 Task: Open a blank google sheet and write heading  Expense ManagerAdd Datesin a column and its values below  '2023-05-01, 2023-05-03, 2023-05-05, 2023-05-10, 2023-05-15, 2023-05-20, 2023-05-25 & 2023-05-31'Add Categories in next column and its values below  Food, Transportation, Utilities, Food, Housing, Entertainment, Utilities & FoodAdd Descriptionsin next column and its values below  Grocery Store, Bus Fare, Internet Bill, Restaurant, Rent, Movie Tickets, Electricity Bill & Grocery StoreAdd Amountin next column and its values below  $50, $5, $60, $30, $800, $20, $70 & $40Save page Budget Spreadsheet Workbook Sheet Template
Action: Mouse moved to (16, 76)
Screenshot: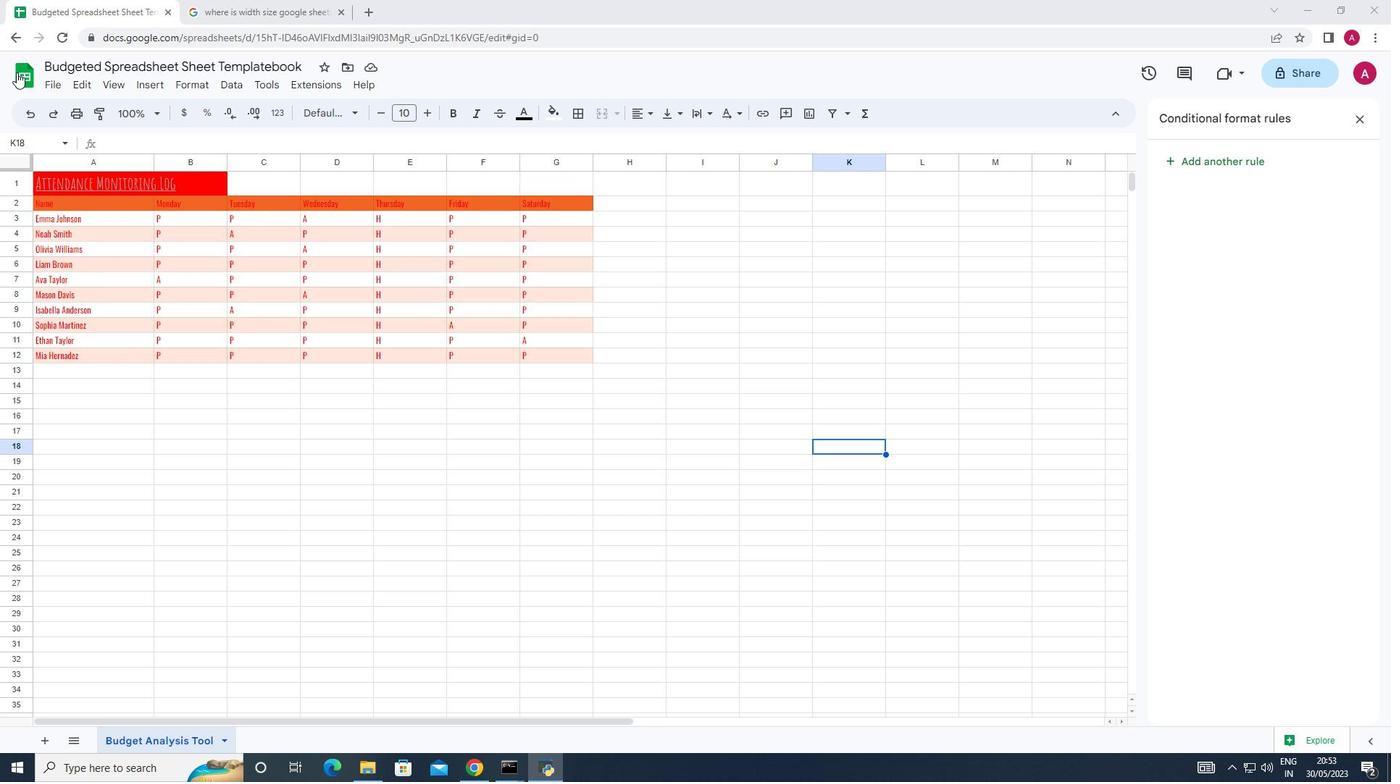 
Action: Mouse pressed left at (16, 76)
Screenshot: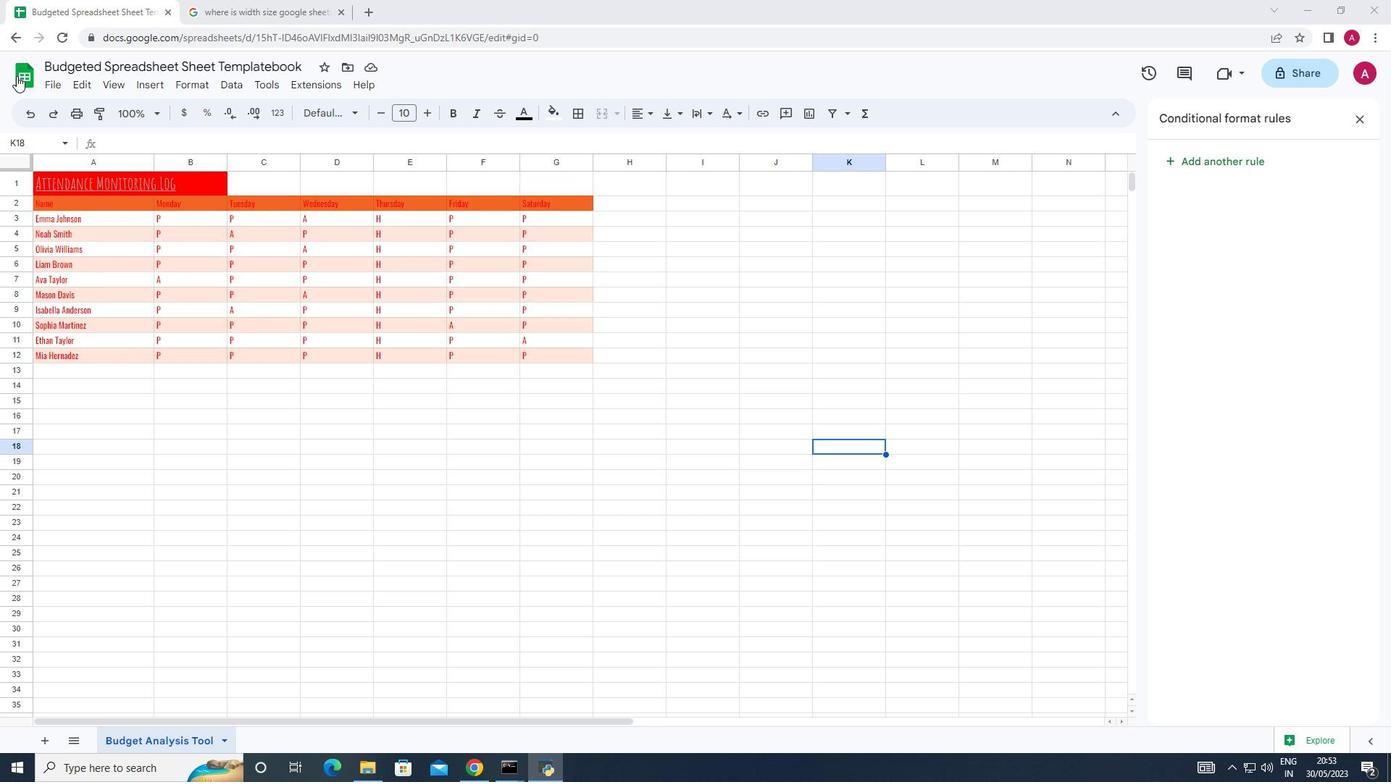 
Action: Mouse moved to (335, 206)
Screenshot: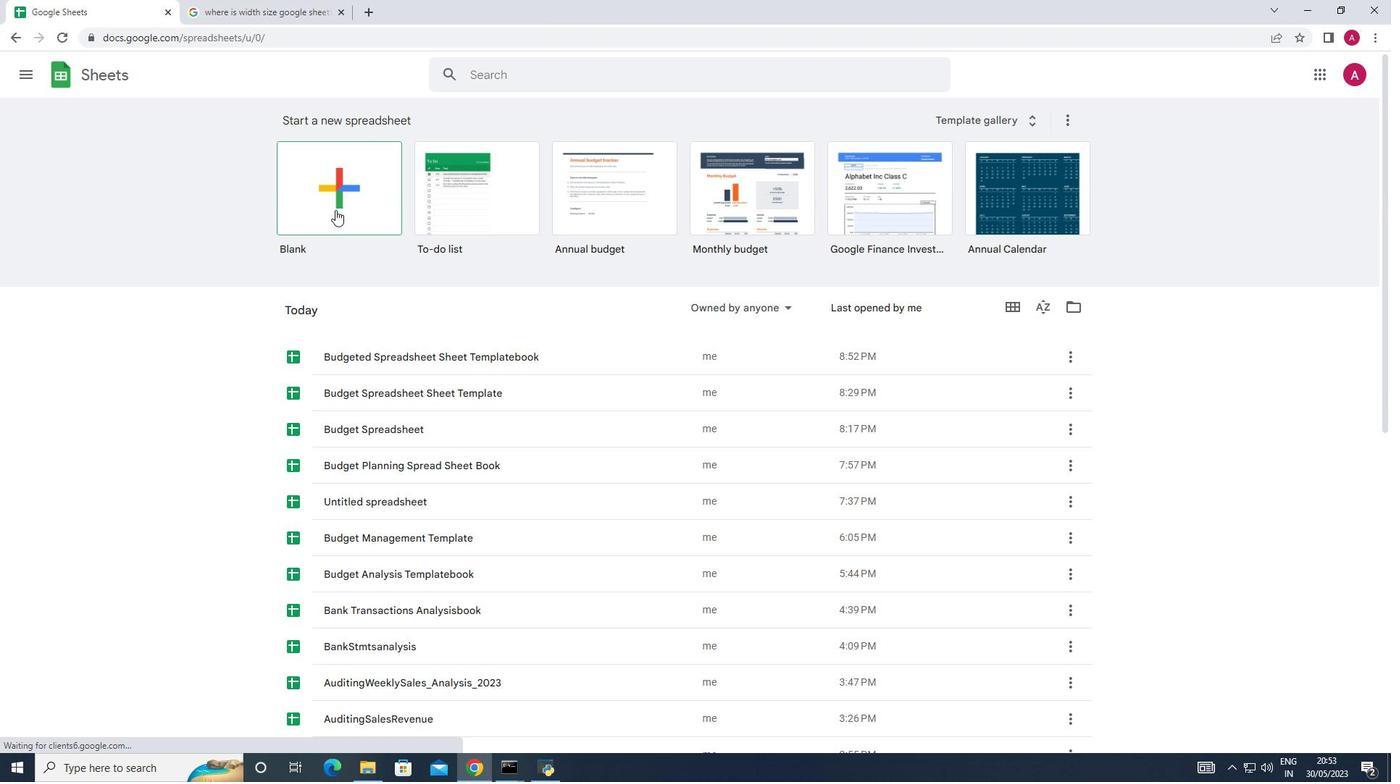 
Action: Mouse pressed left at (335, 206)
Screenshot: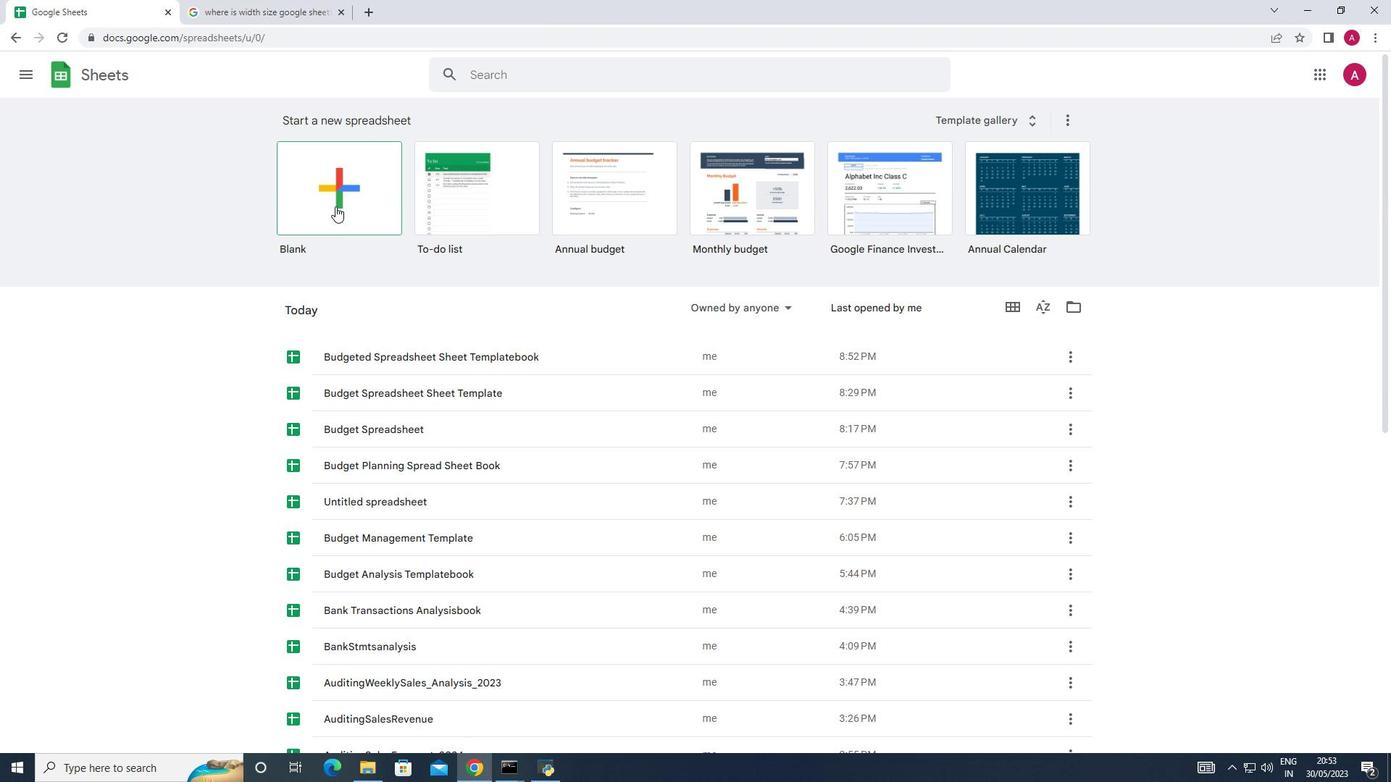 
Action: Mouse moved to (395, 298)
Screenshot: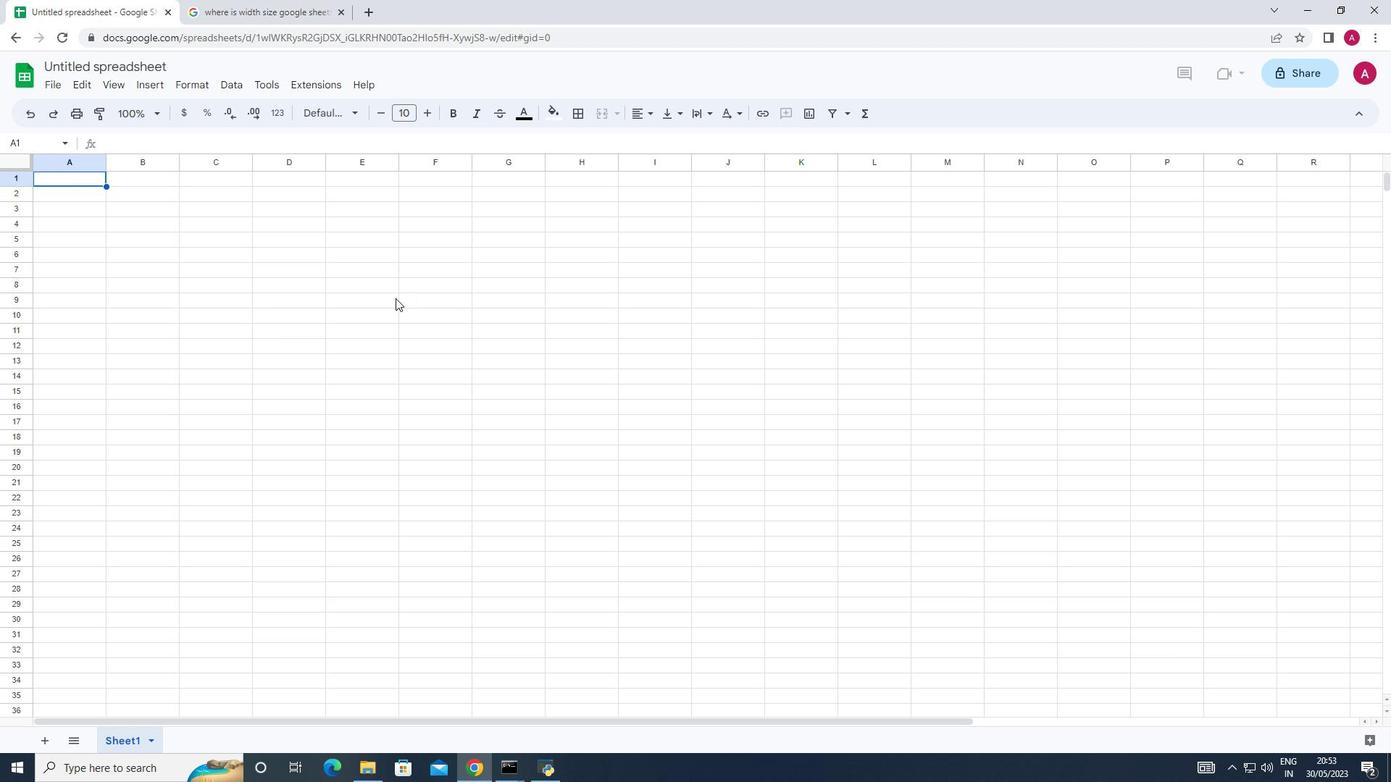 
Action: Key pressed <Key.shift>Expense<Key.space><Key.shift>Manager<Key.enter><Key.shift>Date<Key.down>2023-05-01<Key.enter>2023-05-03<Key.enter>2023-05-05<Key.enter>2023-05-0<Key.backspace>10<Key.enter>2023-05-15<Key.enter>2023-05-20<Key.enter>2023-05-25<Key.enter>2023-05-31<Key.enter><Key.right><Key.up><Key.up><Key.up><Key.up><Key.up><Key.up><Key.up><Key.up><Key.up><Key.down><Key.up><Key.shift>cate<Key.backspace><Key.backspace><Key.backspace><Key.backspace><Key.shift><Key.shift><Key.shift><Key.shift><Key.shift><Key.shift><Key.shift><Key.shift><Key.shift><Key.shift><Key.shift><Key.shift>Categories<Key.down><Key.shift>Food<Key.down><Key.shift>Transportation<Key.down><Key.shift><Key.shift><Key.shift><Key.shift><Key.shift><Key.shift><Key.shift><Key.shift><Key.shift><Key.shift><Key.shift><Key.shift><Key.shift><Key.shift><Key.shift><Key.shift><Key.shift><Key.shift><Key.shift>Utilities<Key.down><Key.shift>Food<Key.down><Key.shift>Housing<Key.down><Key.shift><Key.shift><Key.shift><Key.shift><Key.shift><Key.shift><Key.shift><Key.shift><Key.shift><Key.shift><Key.shift><Key.shift><Key.shift><Key.shift><Key.shift><Key.shift><Key.shift><Key.shift><Key.shift><Key.shift><Key.shift><Key.shift><Key.shift><Key.shift><Key.shift>Entertainment<Key.down><Key.shift>Uti<Key.enter><Key.shift>Food<Key.down><Key.up><Key.right><Key.up><Key.up><Key.up><Key.up><Key.up><Key.up><Key.up><Key.up><Key.shift>Discriptions<Key.down>
Screenshot: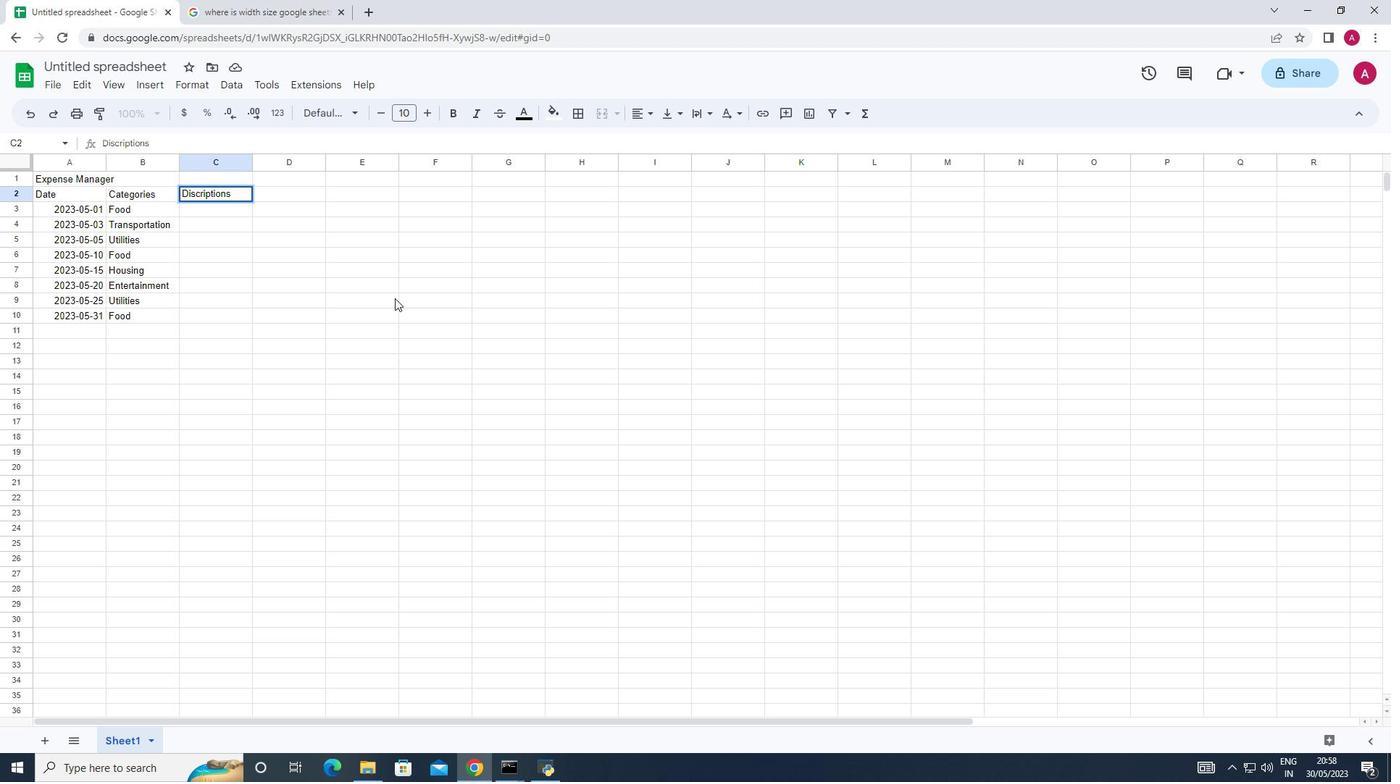 
Action: Mouse moved to (392, 298)
Screenshot: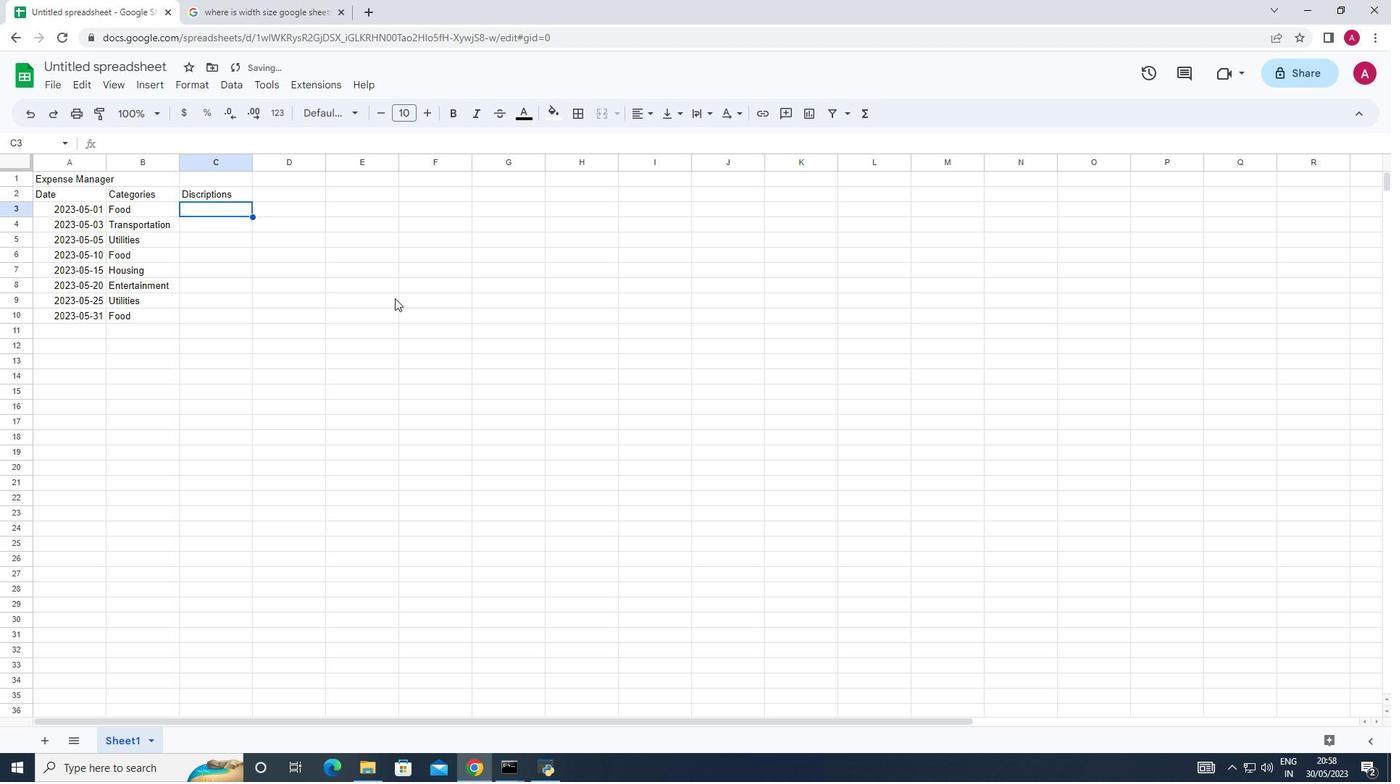 
Action: Key pressed <Key.up><Key.enter><Key.shift>Groc<Key.backspace><Key.backspace><Key.backspace><Key.backspace><Key.down><Key.shift>Gro<Key.backspace><Key.backspace><Key.backspace><Key.enter><Key.shift>Grocery<Key.space><Key.shift>Store<Key.down><Key.shift>Bus<Key.space><Key.shift>Fare<Key.down><Key.shift><Key.shift><Key.shift><Key.shift><Key.shift><Key.shift><Key.shift><Key.shift><Key.shift><Key.shift><Key.shift><Key.shift>Interm<Key.backspace>net<Key.down><Key.up>
Screenshot: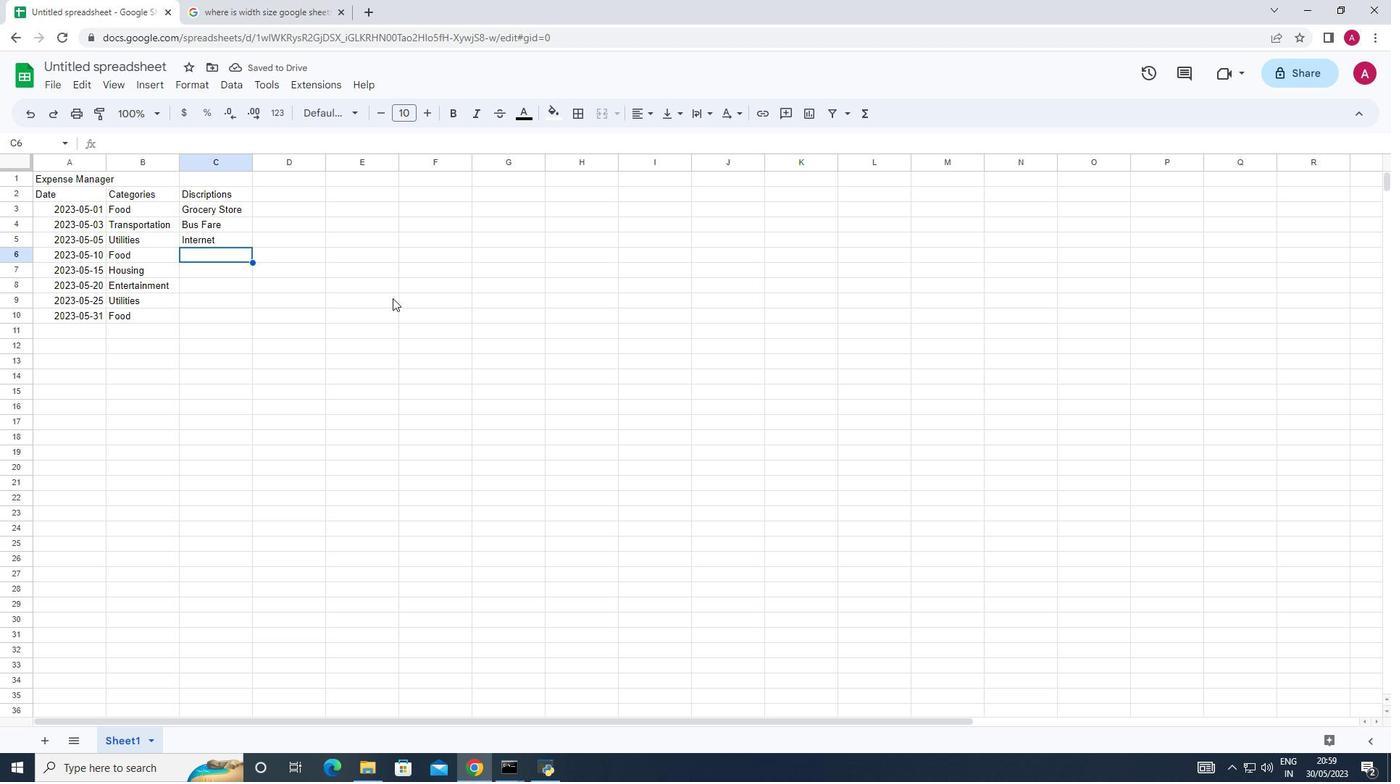 
Action: Mouse moved to (226, 237)
Screenshot: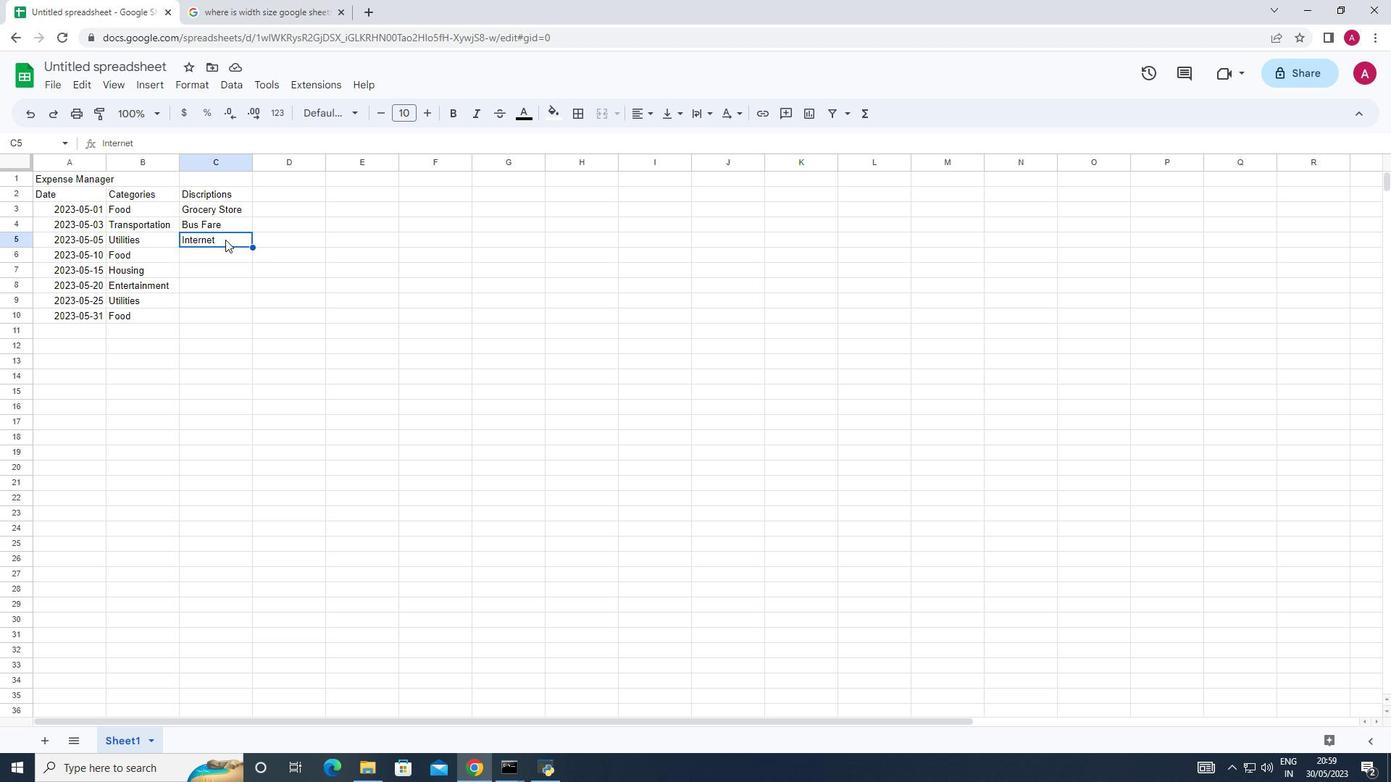 
Action: Mouse pressed left at (226, 237)
Screenshot: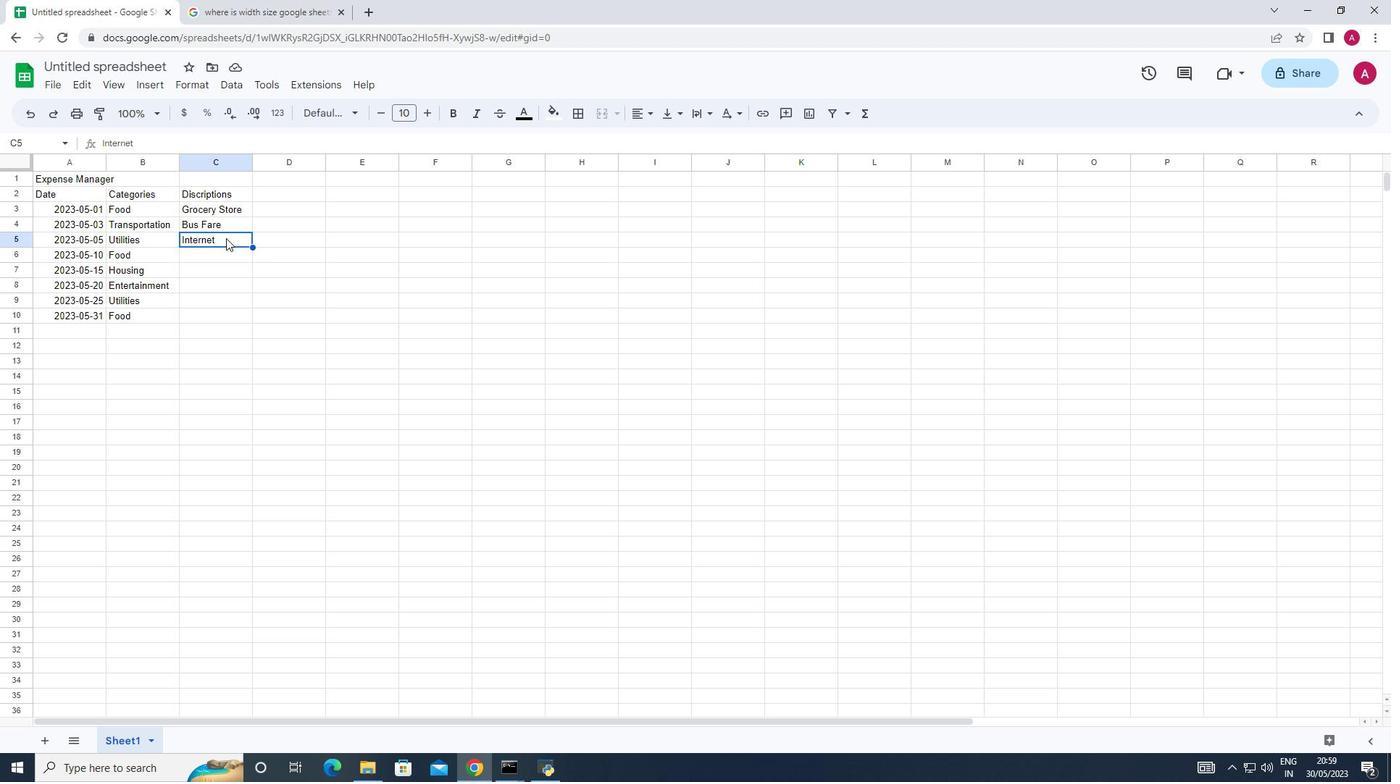 
Action: Mouse moved to (229, 231)
Screenshot: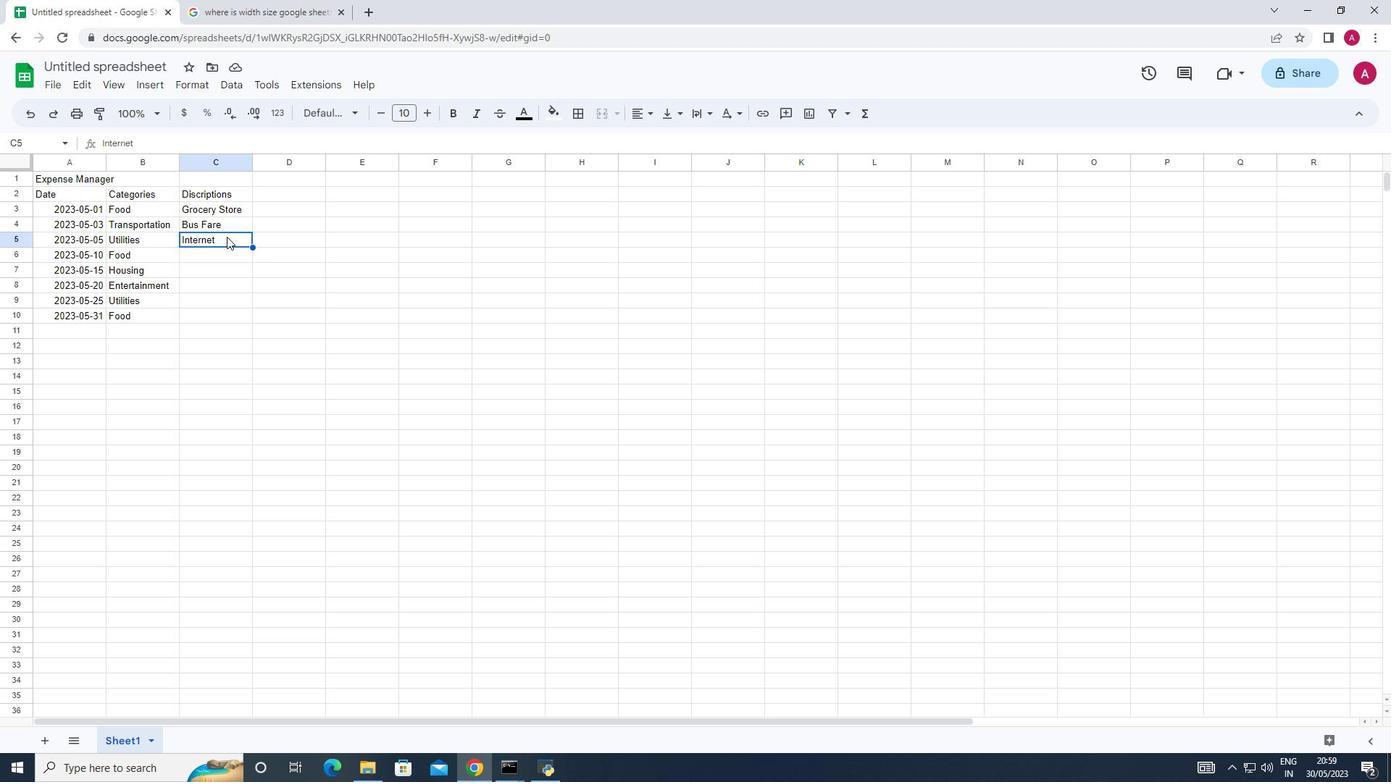 
Action: Mouse pressed left at (229, 231)
Screenshot: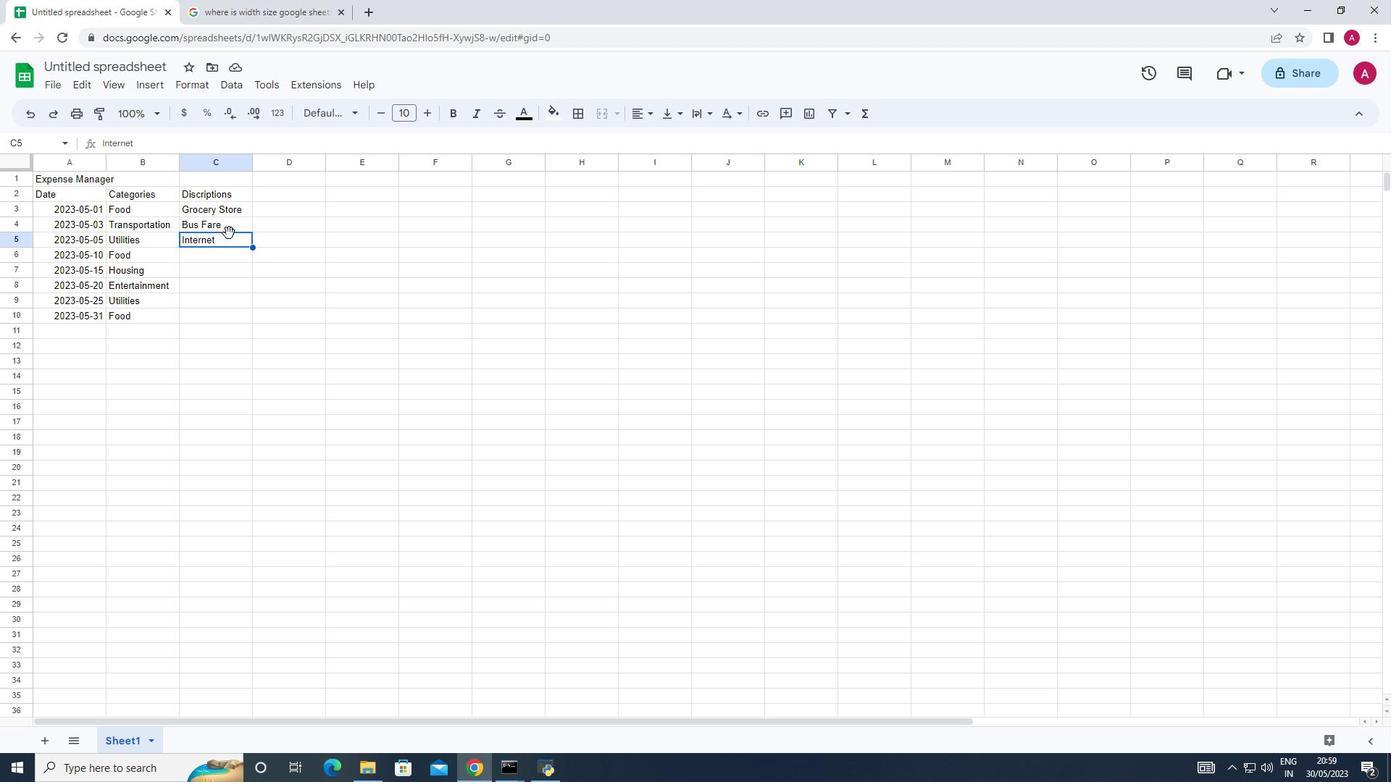 
Action: Mouse moved to (223, 239)
Screenshot: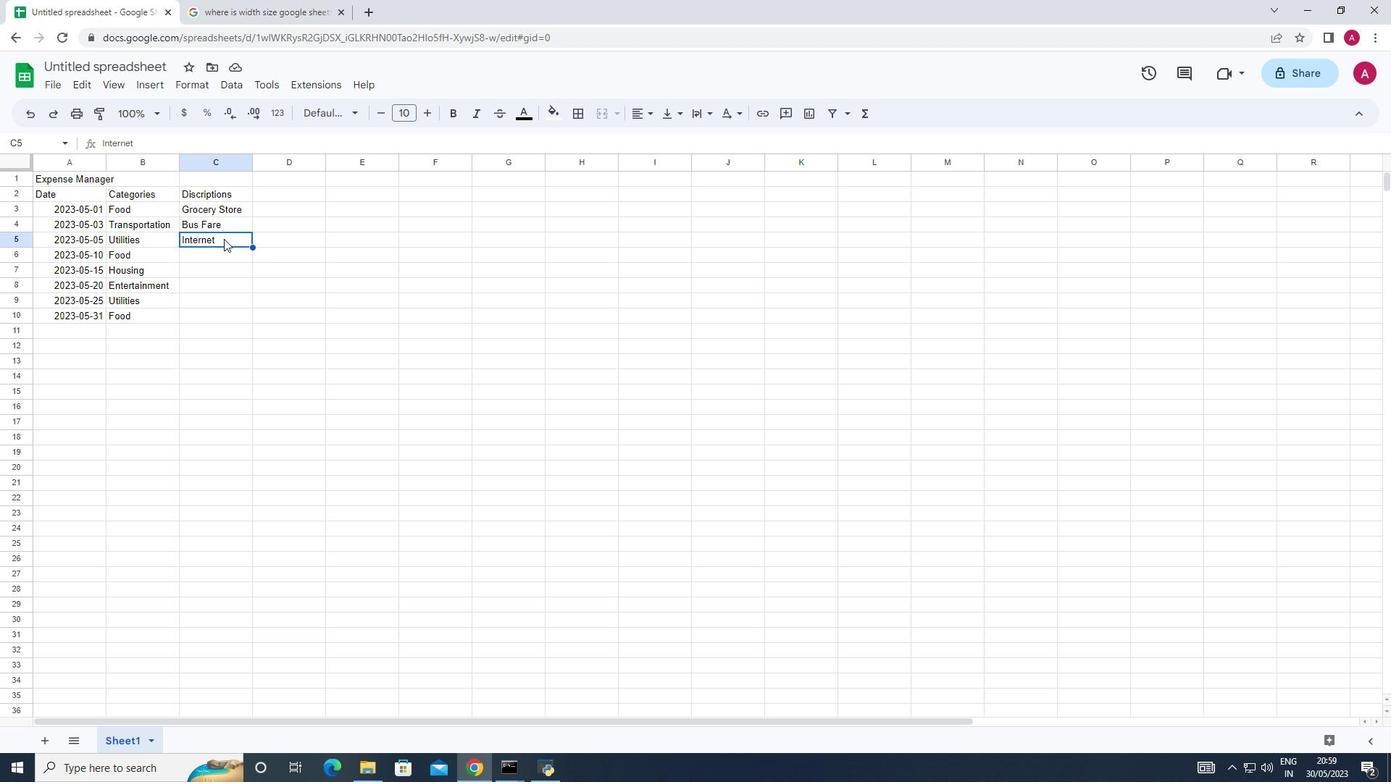 
Action: Mouse pressed left at (223, 239)
Screenshot: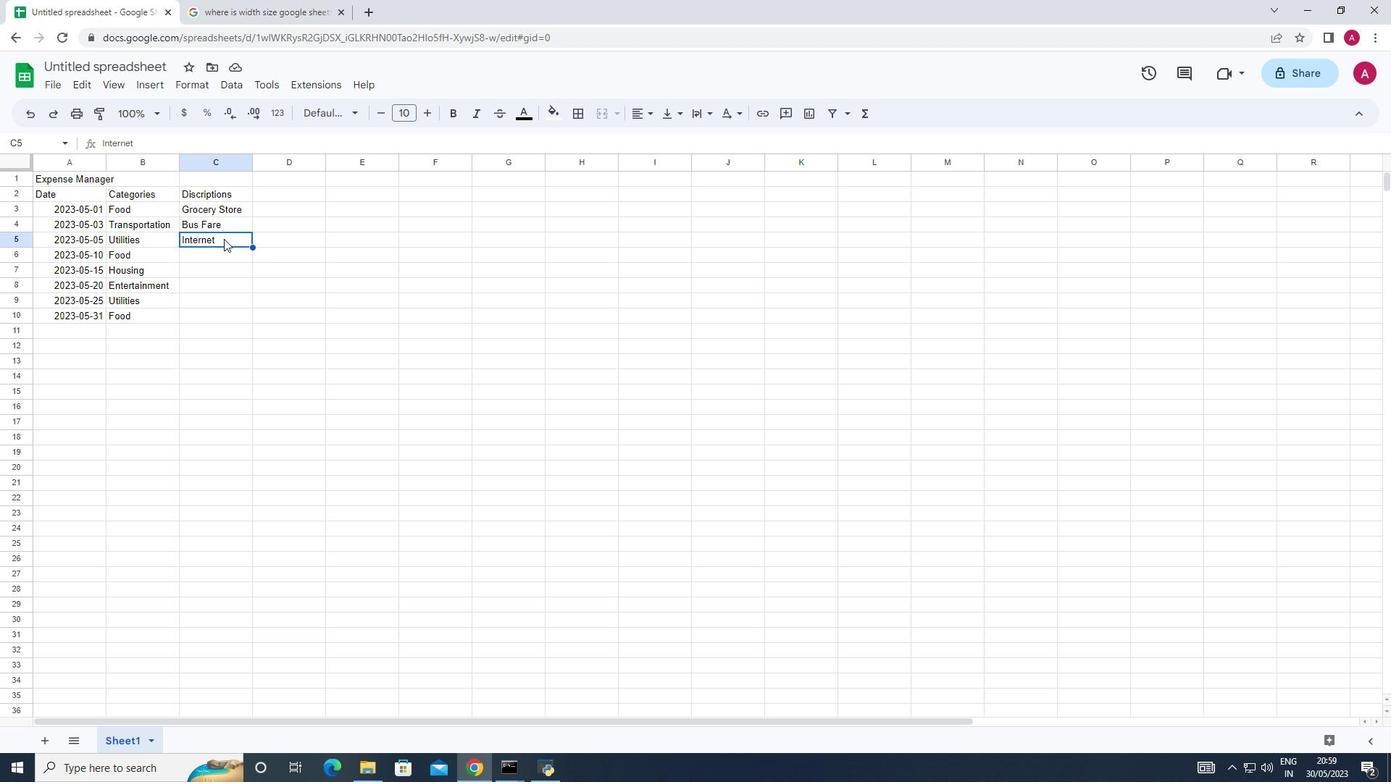 
Action: Mouse moved to (227, 237)
Screenshot: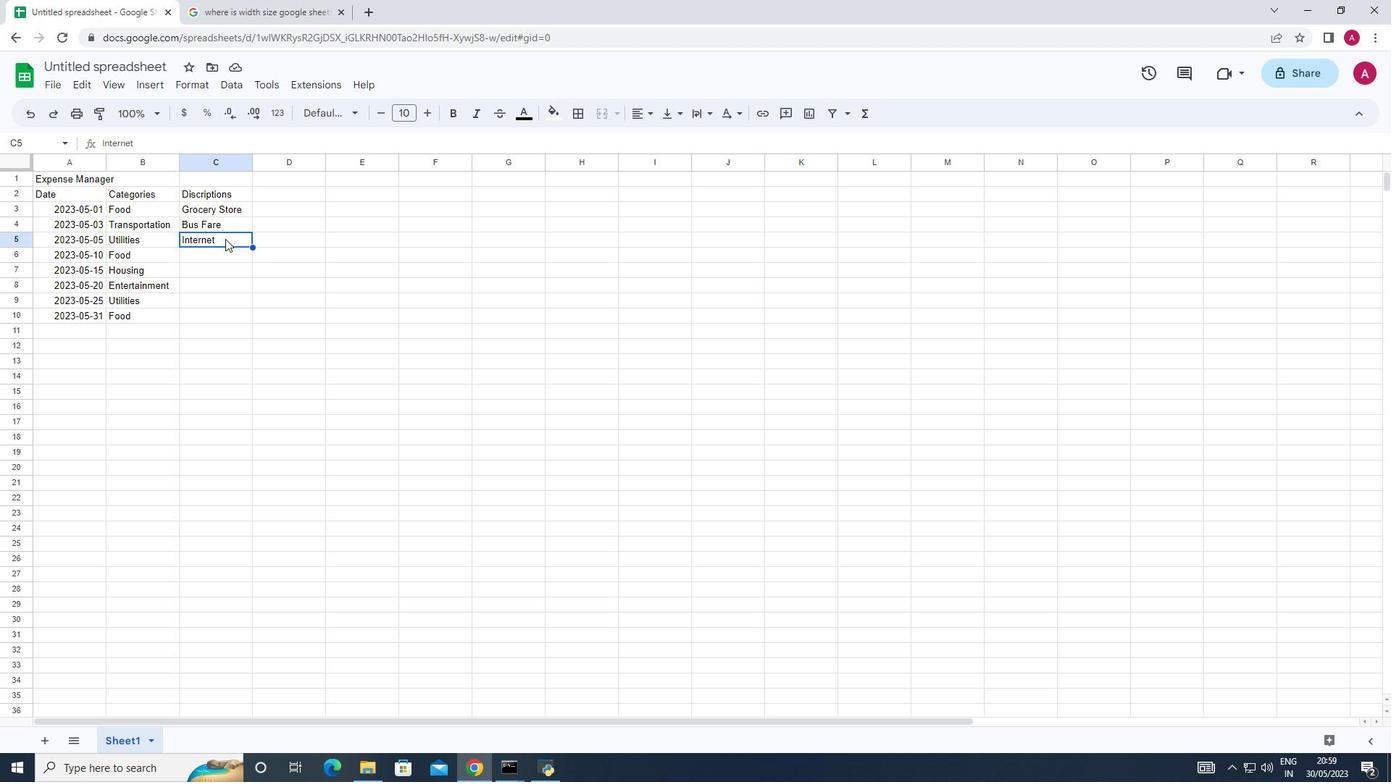 
Action: Mouse pressed left at (227, 237)
Screenshot: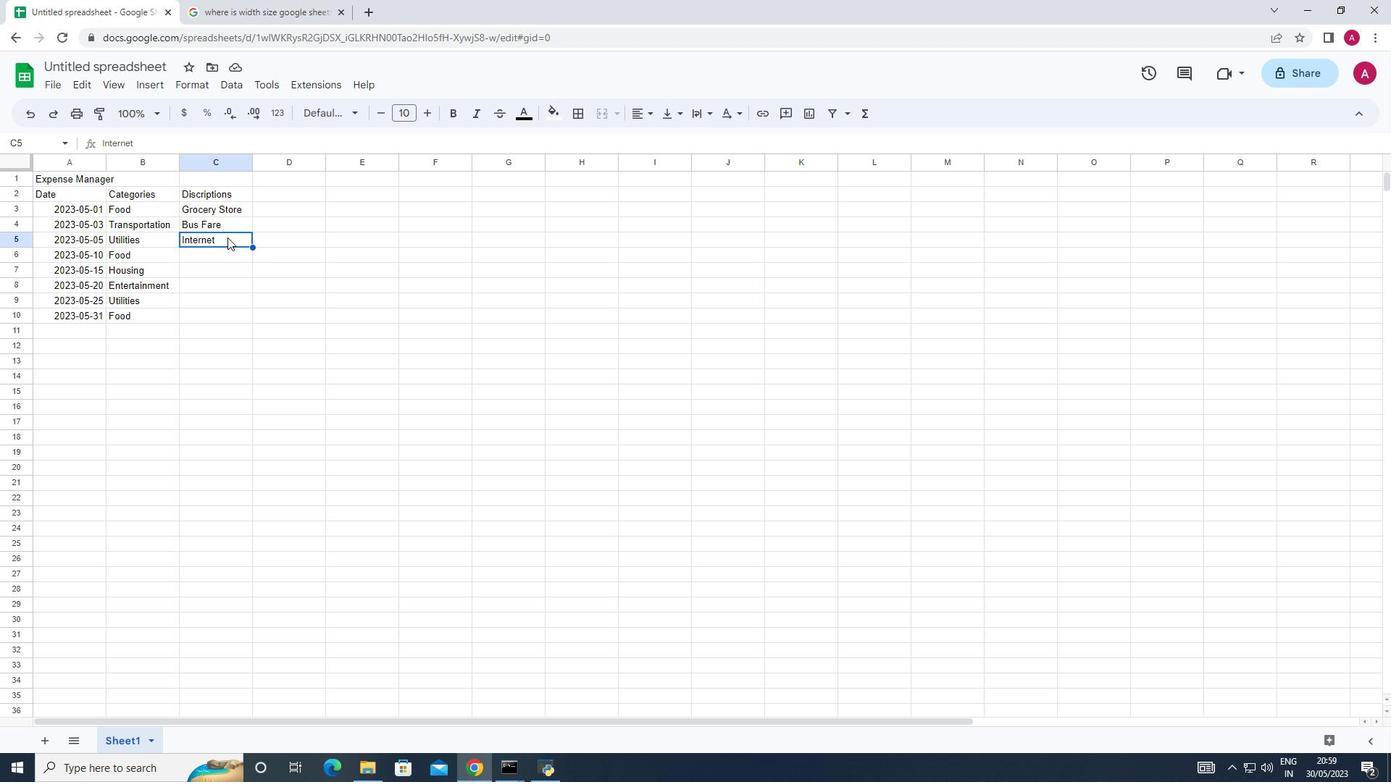 
Action: Mouse moved to (228, 234)
Screenshot: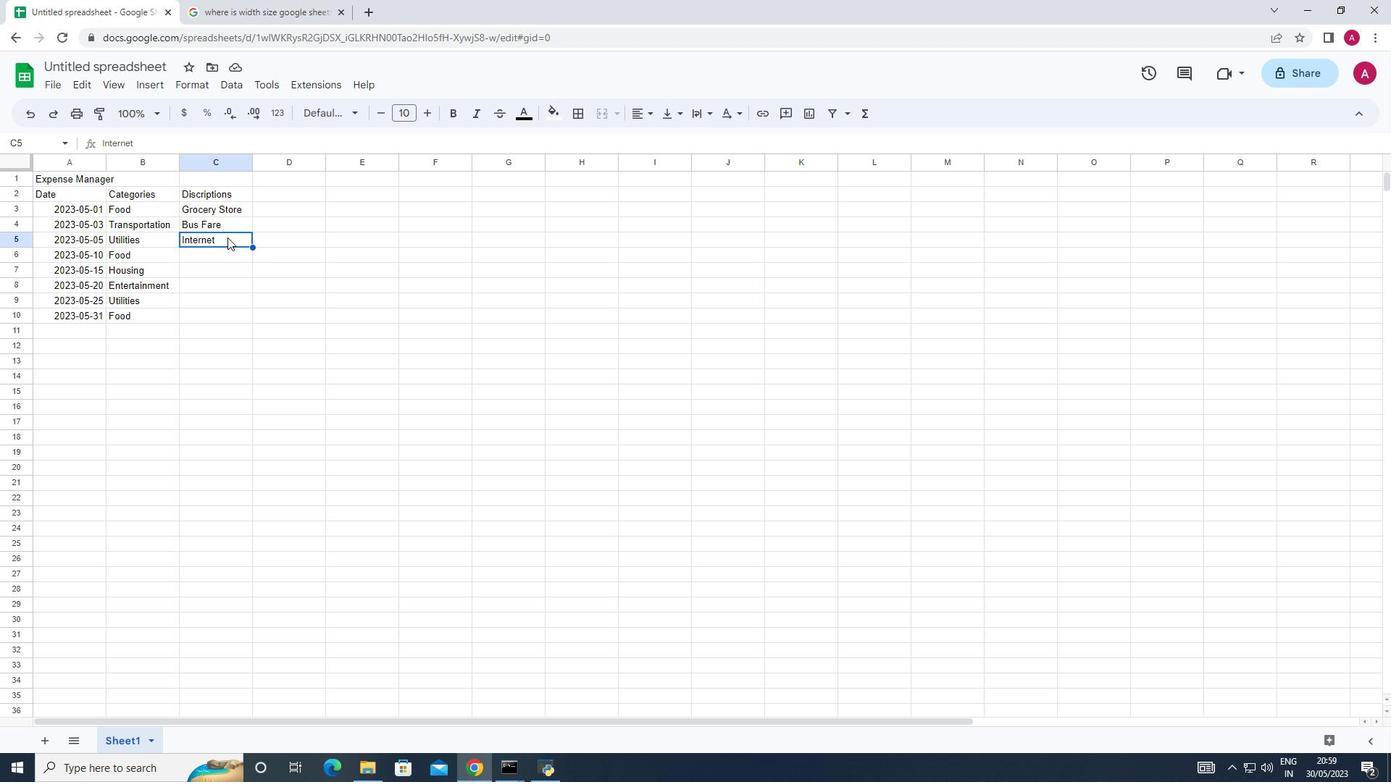 
Action: Mouse pressed left at (228, 234)
Screenshot: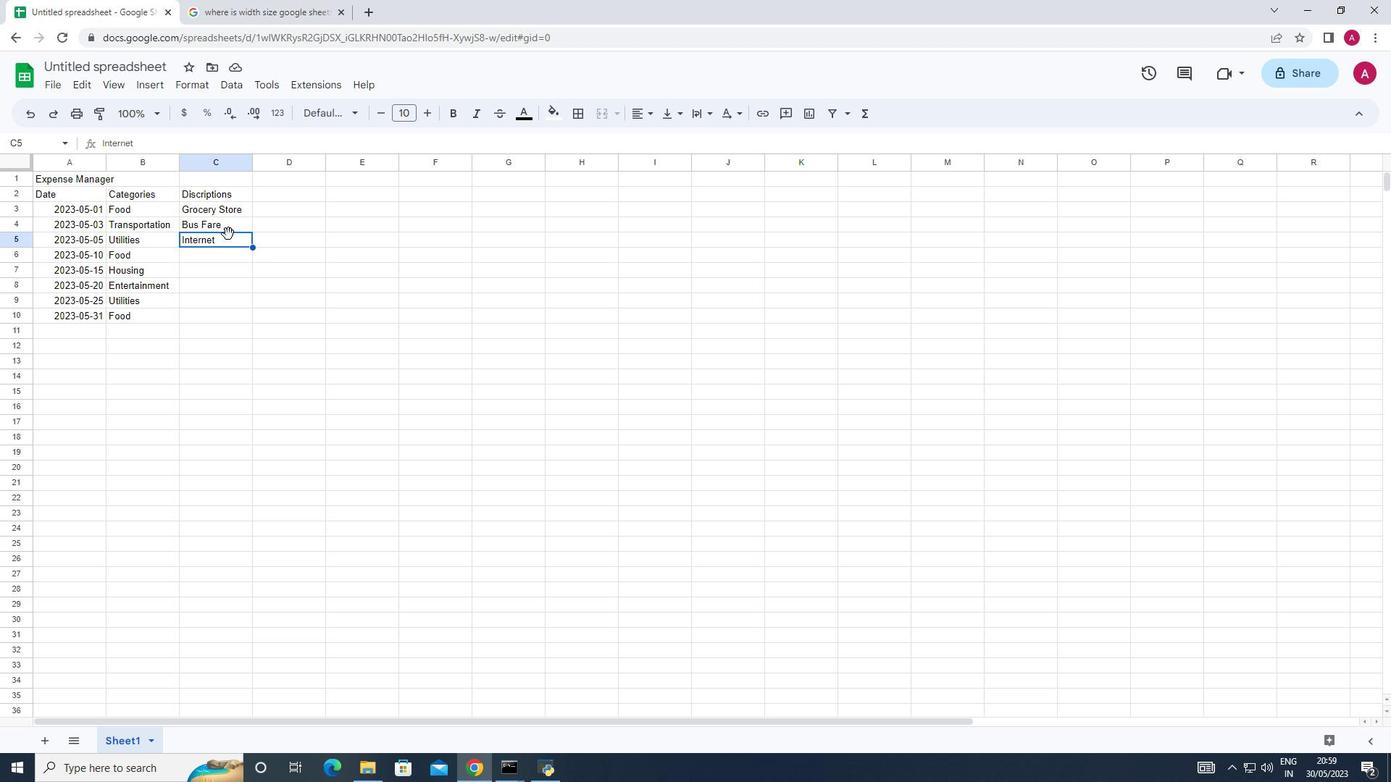 
Action: Mouse moved to (227, 237)
Screenshot: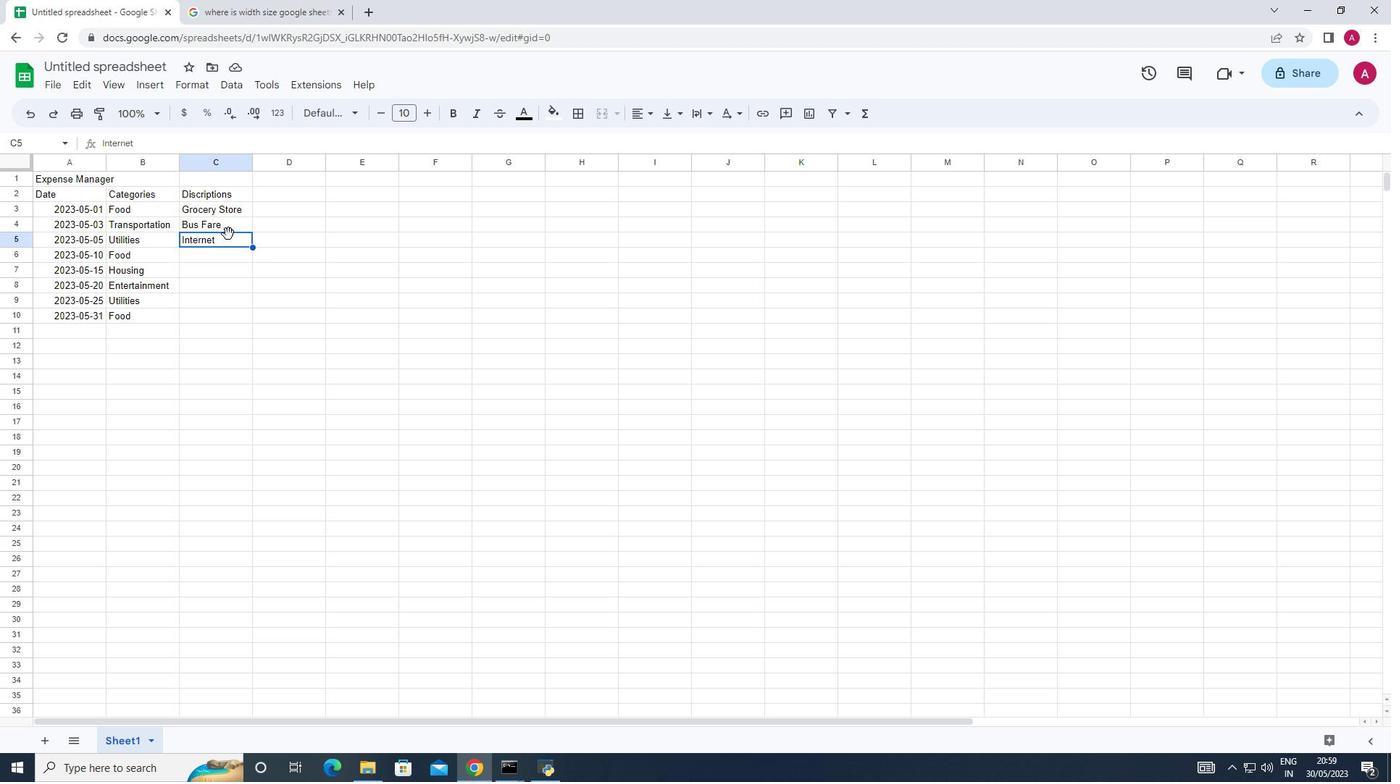 
Action: Mouse pressed left at (227, 237)
Screenshot: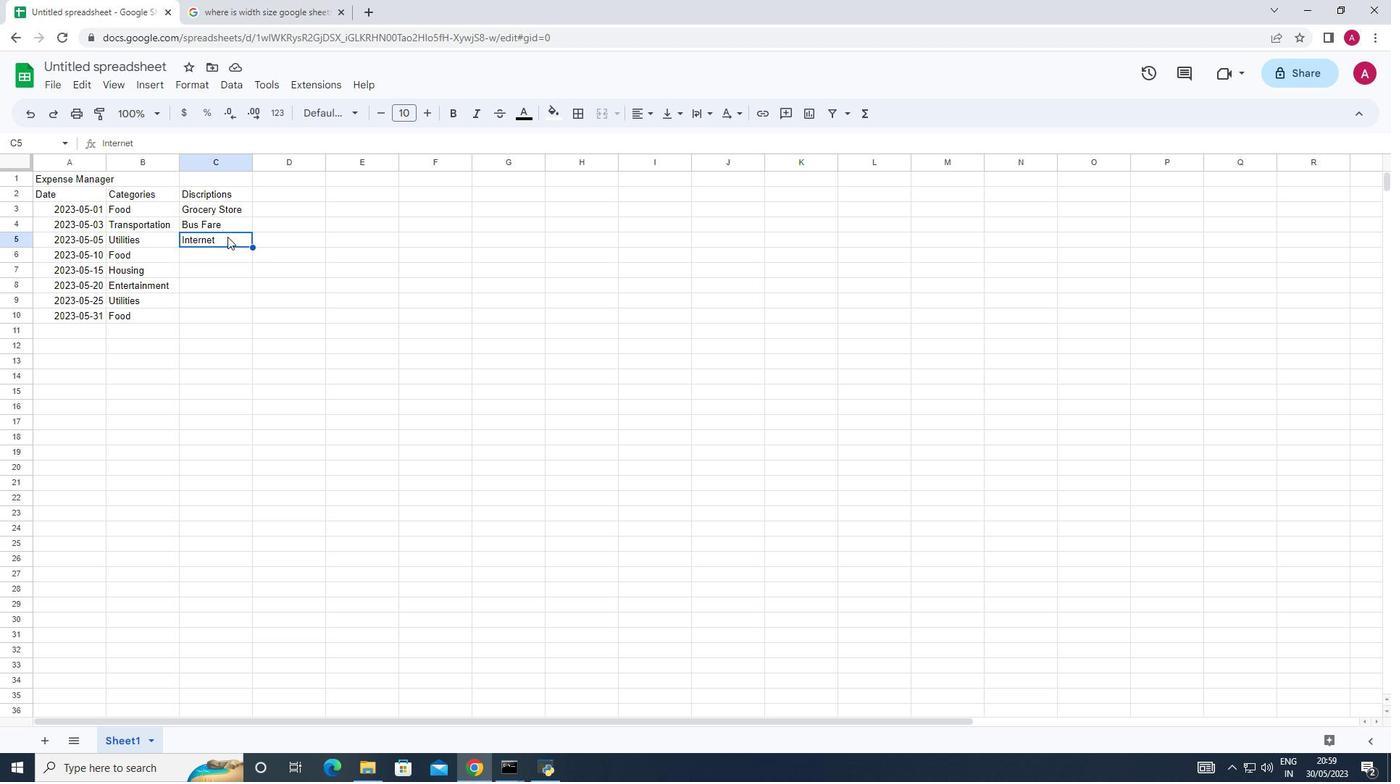 
Action: Mouse moved to (227, 237)
Screenshot: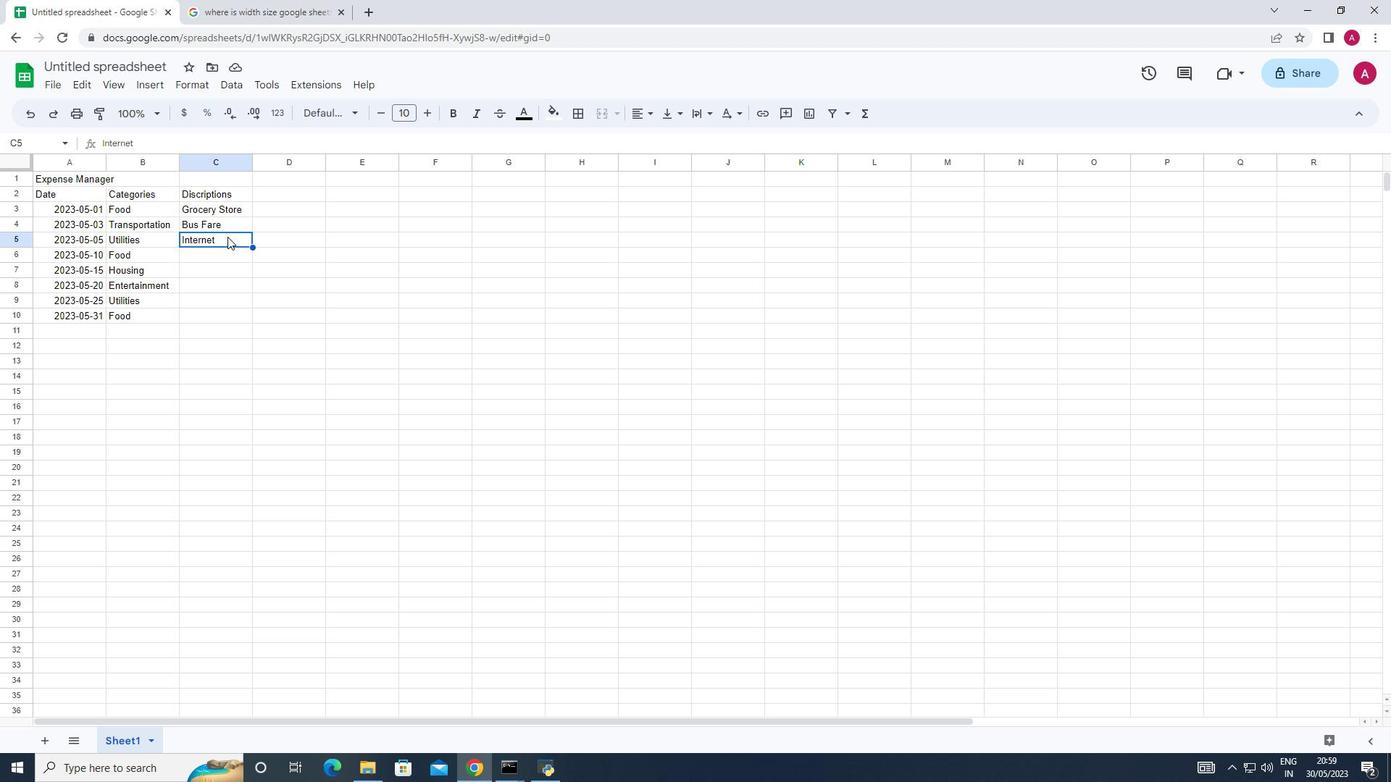 
Action: Mouse pressed left at (227, 237)
Screenshot: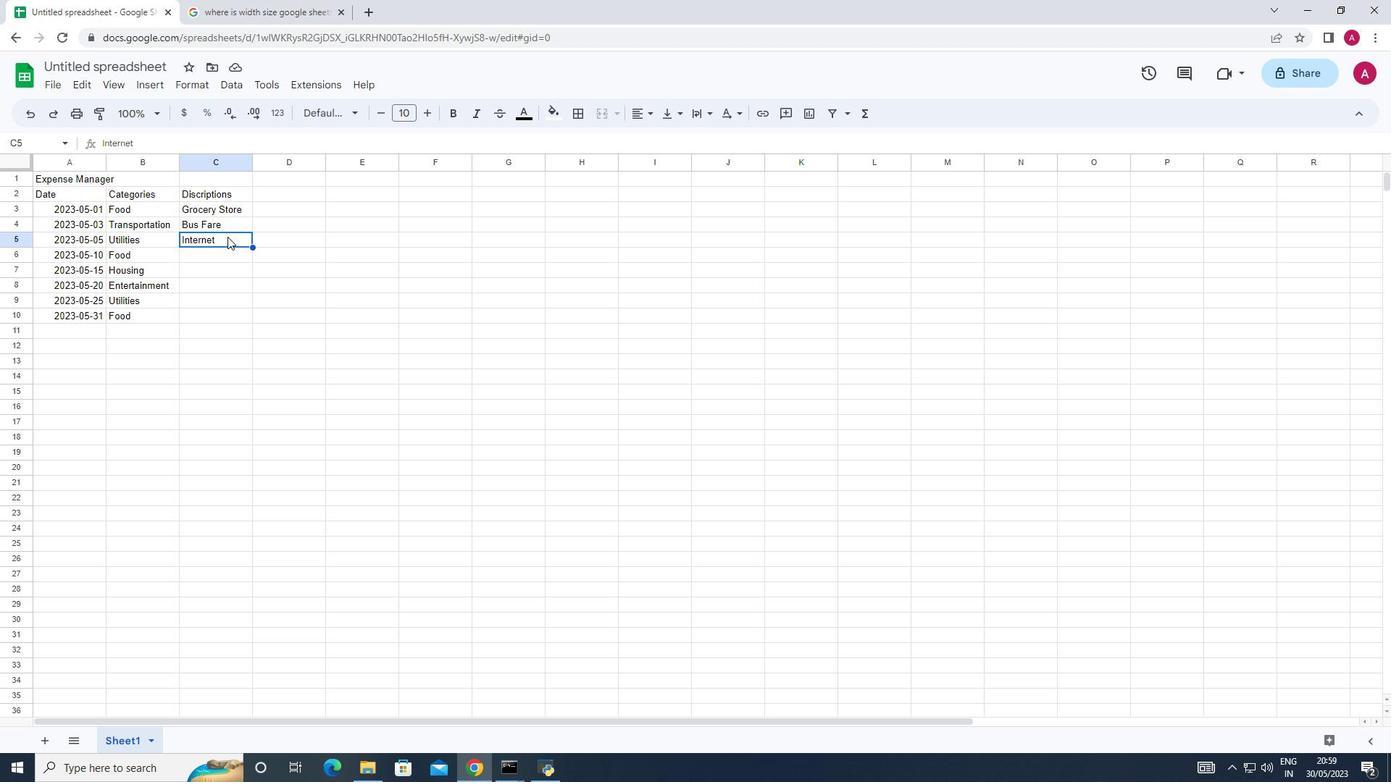 
Action: Mouse pressed left at (227, 237)
Screenshot: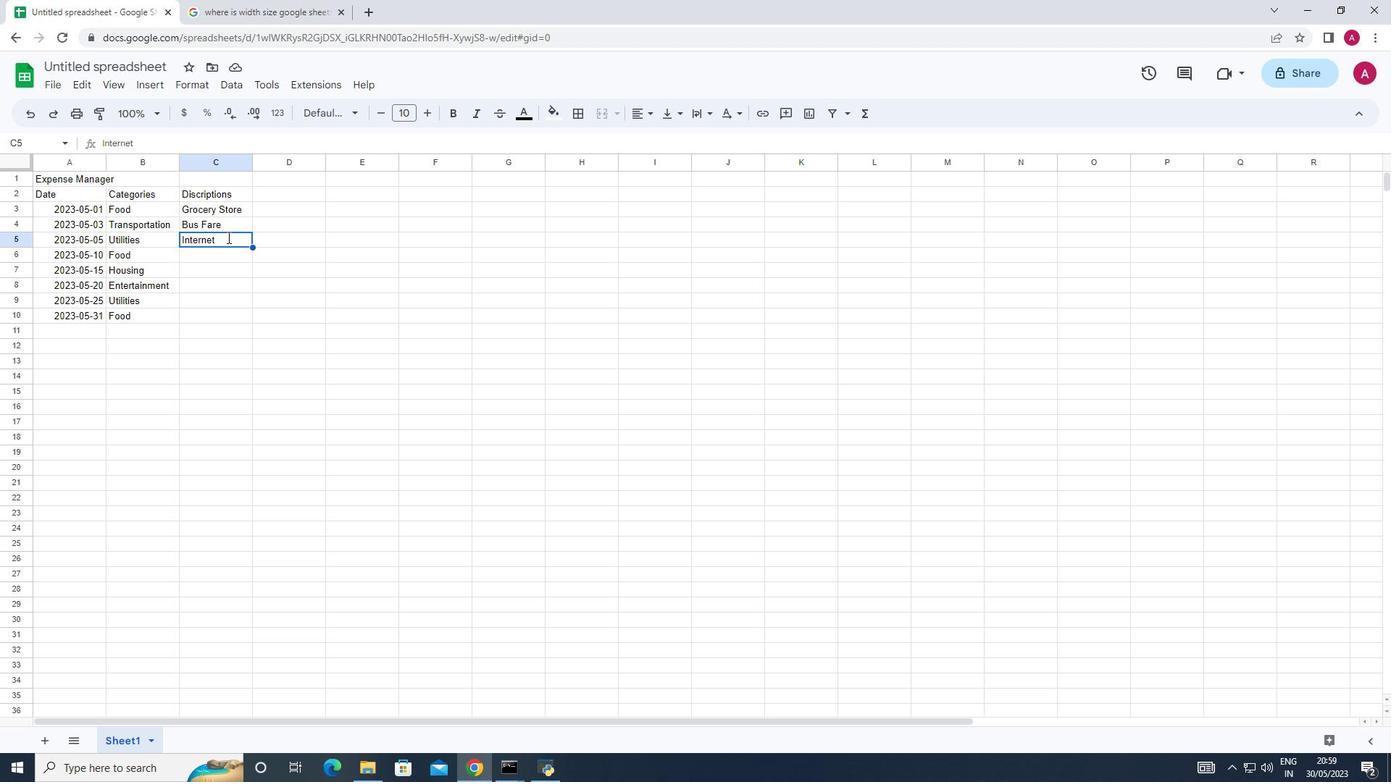 
Action: Mouse pressed left at (227, 237)
Screenshot: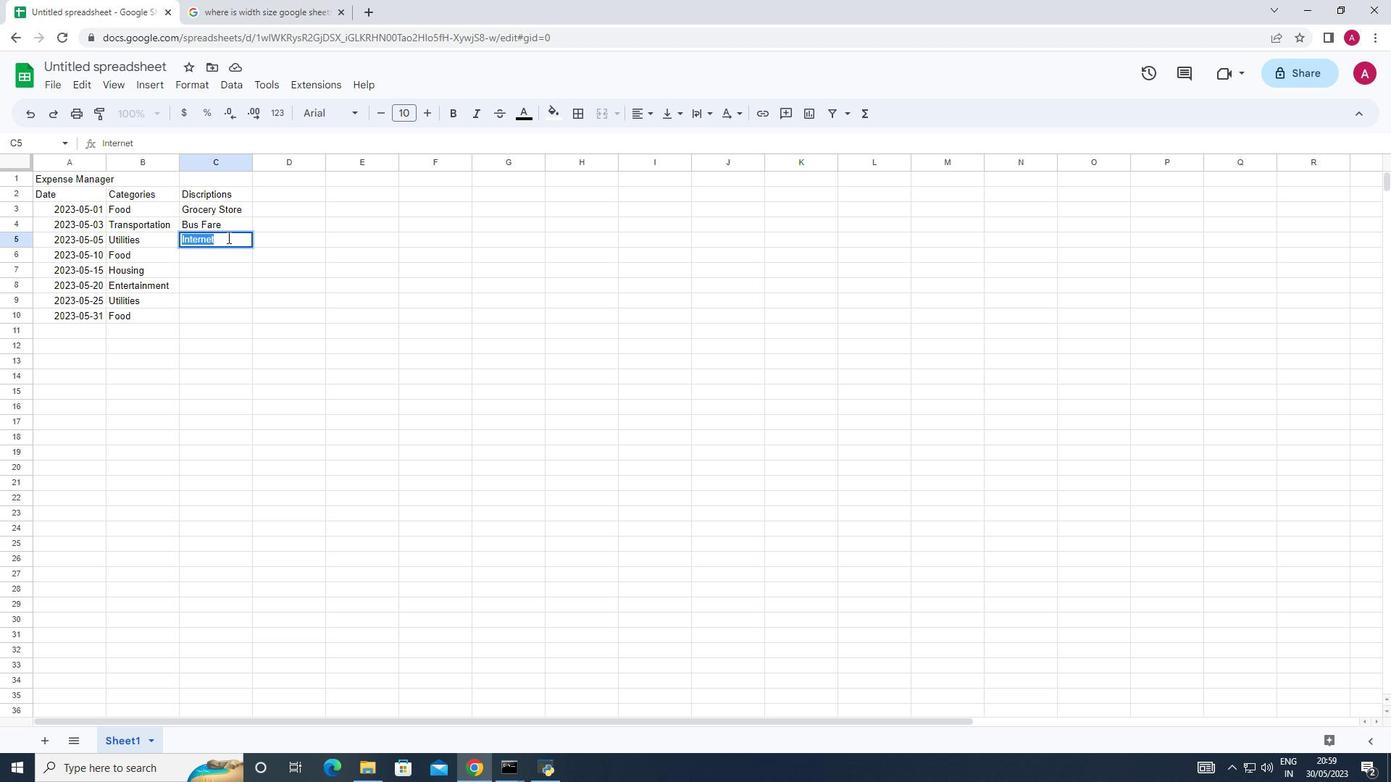 
Action: Key pressed <Key.space><Key.shift>B
Screenshot: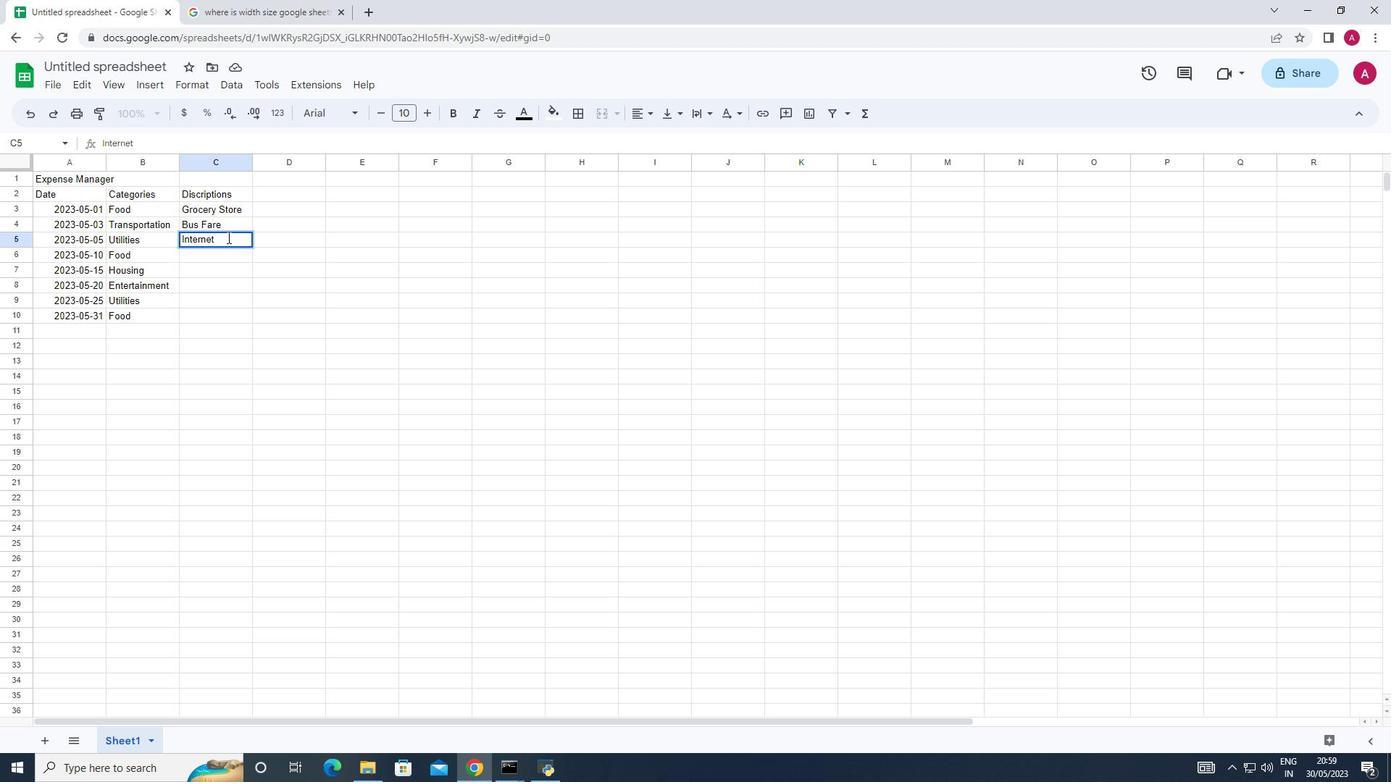 
Action: Mouse moved to (222, 241)
Screenshot: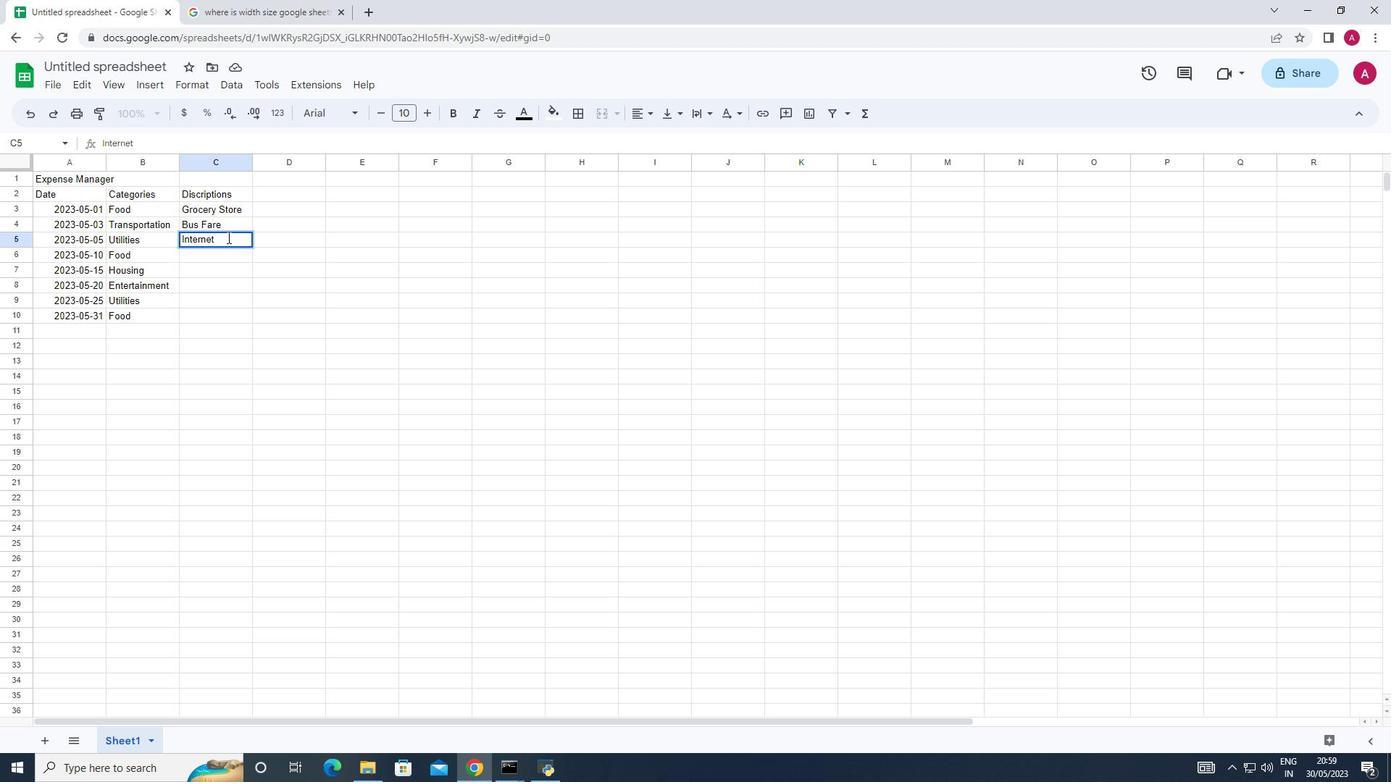
Action: Key pressed ill<Key.down><Key.down><Key.enter><Key.shift>Restaurant<Key.enter><Key.shift>Rent<Key.enter><Key.shift>Movie<Key.space><Key.shift>Tickets<Key.down><Key.shift><Key.shift><Key.shift><Key.shift><Key.shift><Key.shift><Key.shift><Key.shift><Key.shift><Key.shift><Key.shift><Key.shift><Key.shift><Key.shift><Key.shift><Key.shift>Electricity<Key.space><Key.shift>Bill<Key.down><Key.shift><Key.shift><Key.shift><Key.shift><Key.shift><Key.shift><Key.shift><Key.shift><Key.shift>G<Key.enter><Key.right><Key.up><Key.up><Key.up><Key.up><Key.up><Key.up><Key.up><Key.up><Key.up><Key.shift>Amount<Key.down>50<Key.enter>5<Key.enter>60<Key.enter>30<Key.enter>800<Key.enter>20<Key.enter>70<Key.enter>40<Key.enter>
Screenshot: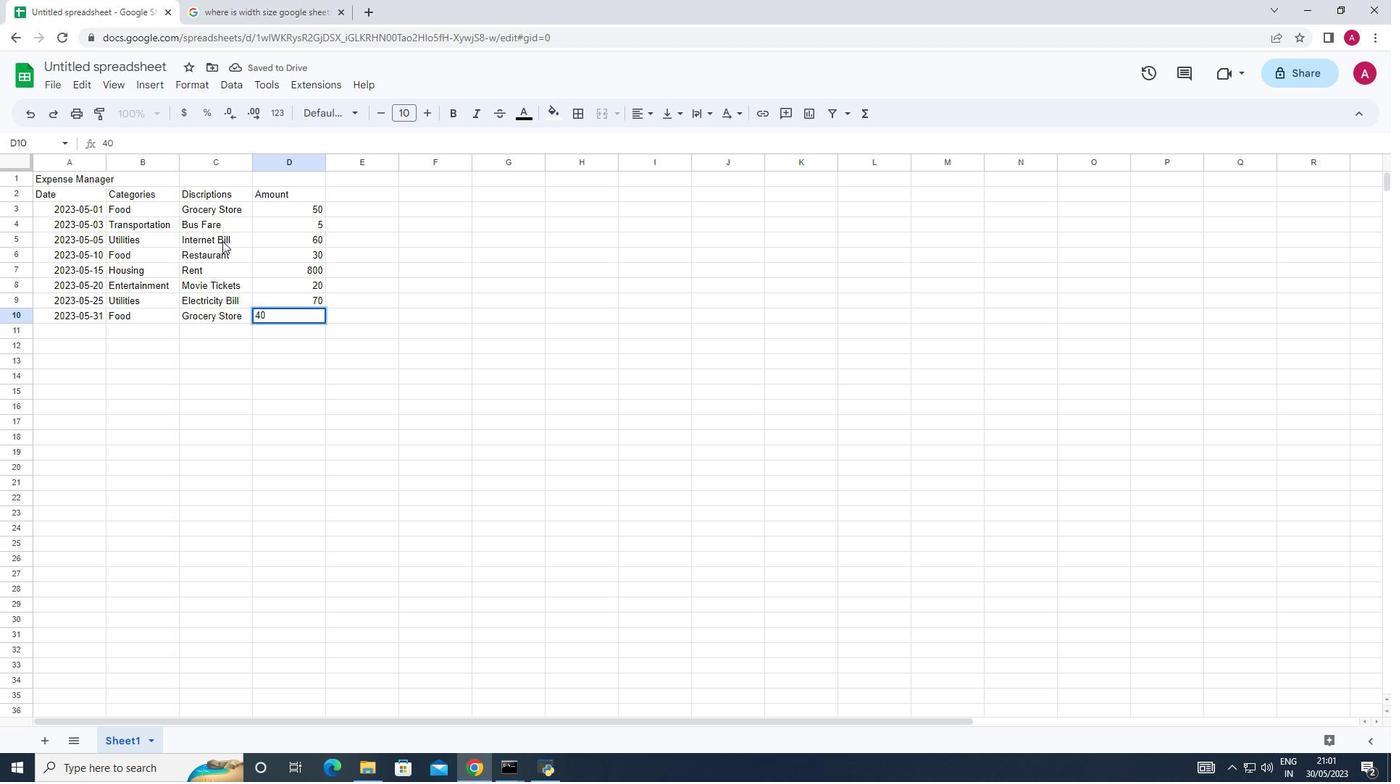 
Action: Mouse moved to (269, 203)
Screenshot: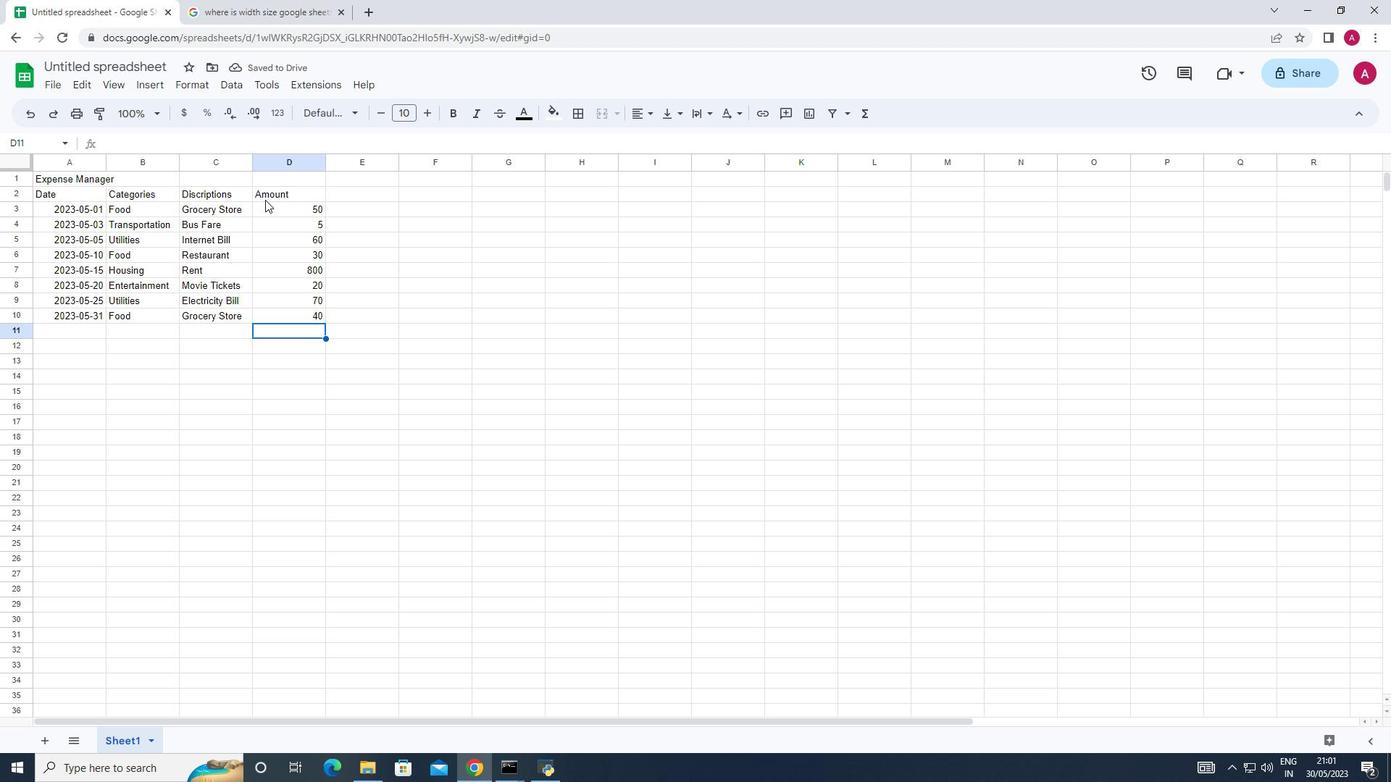 
Action: Mouse pressed left at (269, 203)
Screenshot: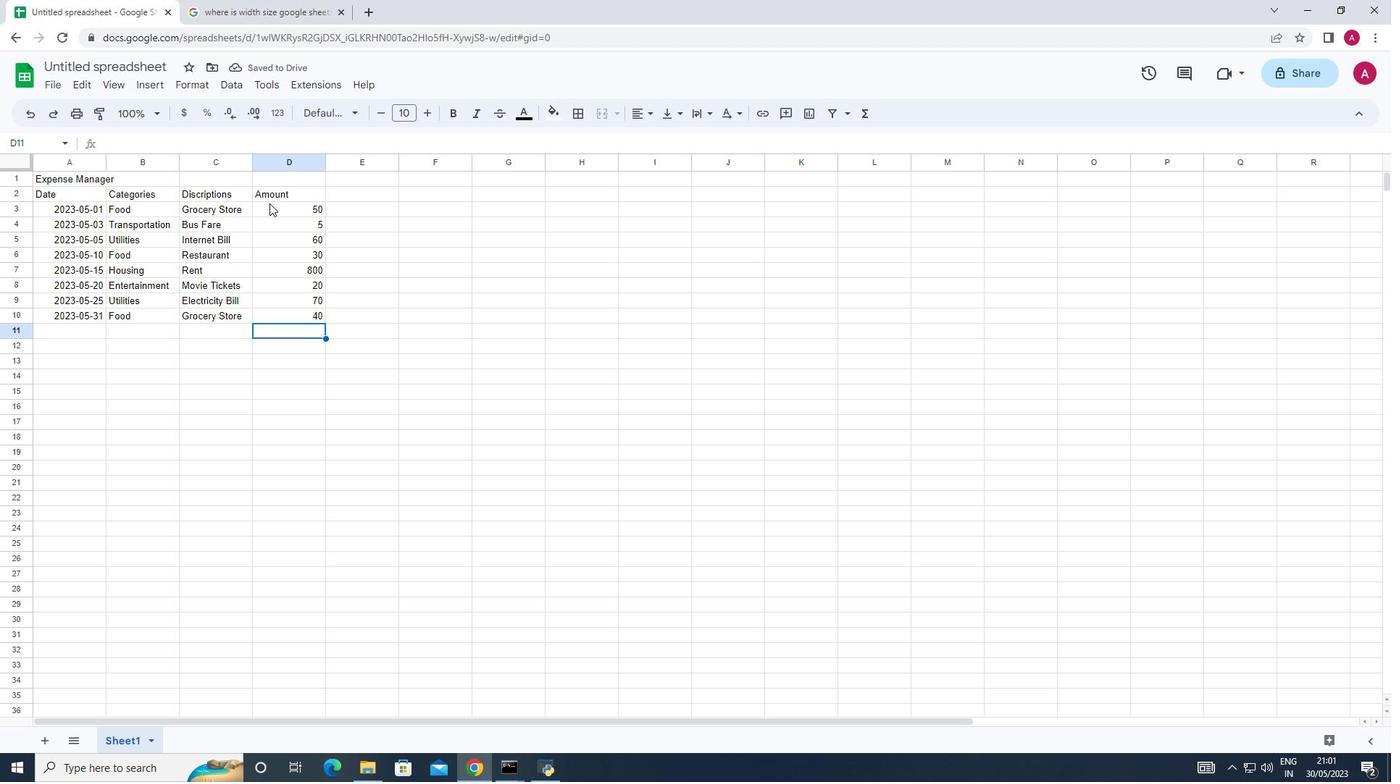 
Action: Mouse moved to (396, 354)
Screenshot: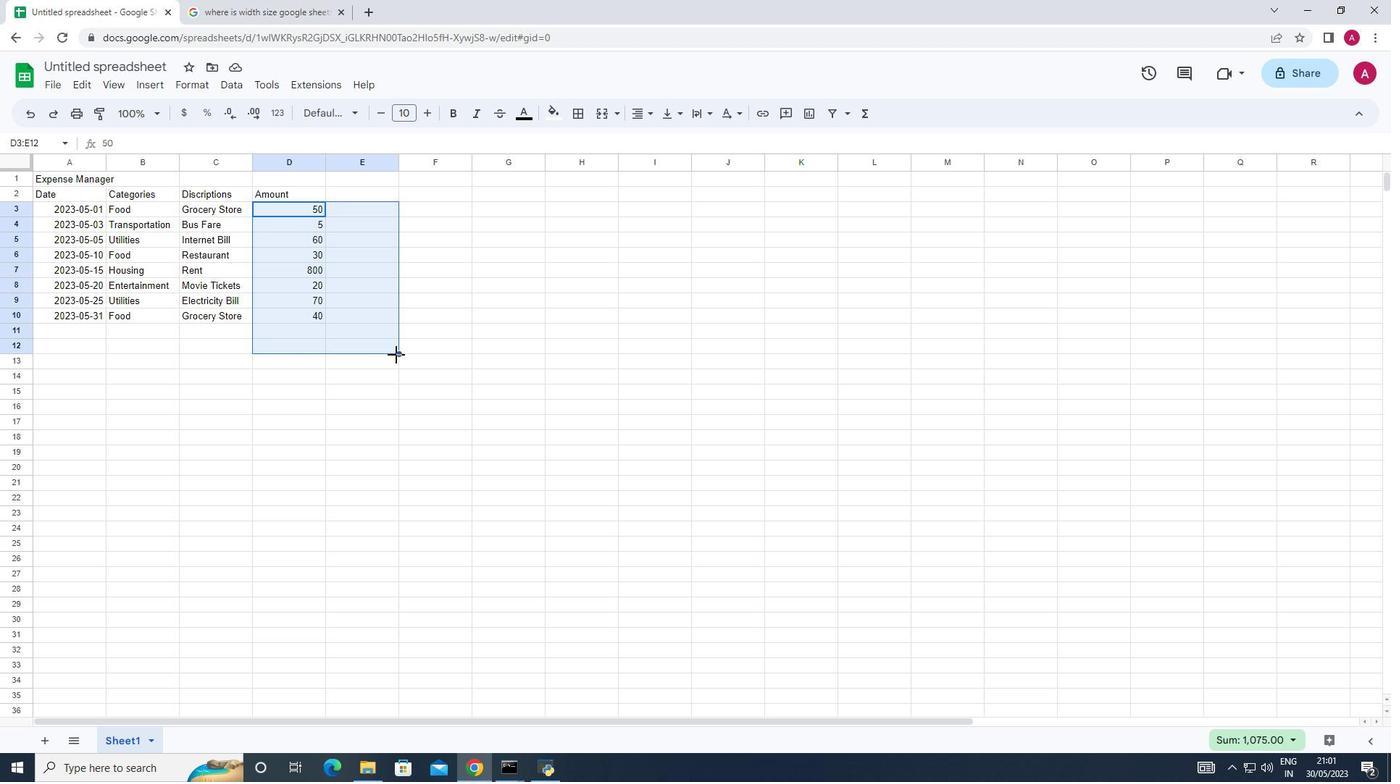 
Action: Mouse pressed left at (396, 354)
Screenshot: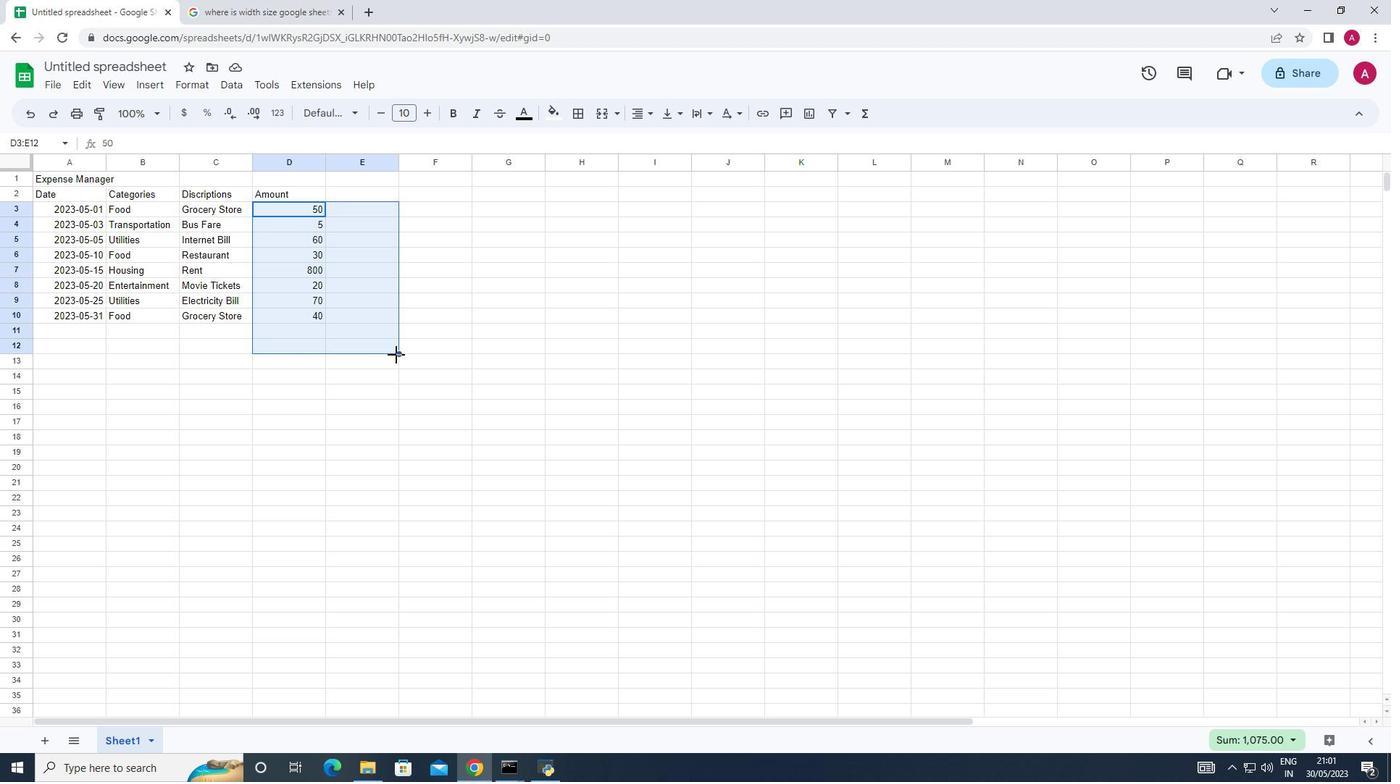 
Action: Mouse moved to (647, 390)
Screenshot: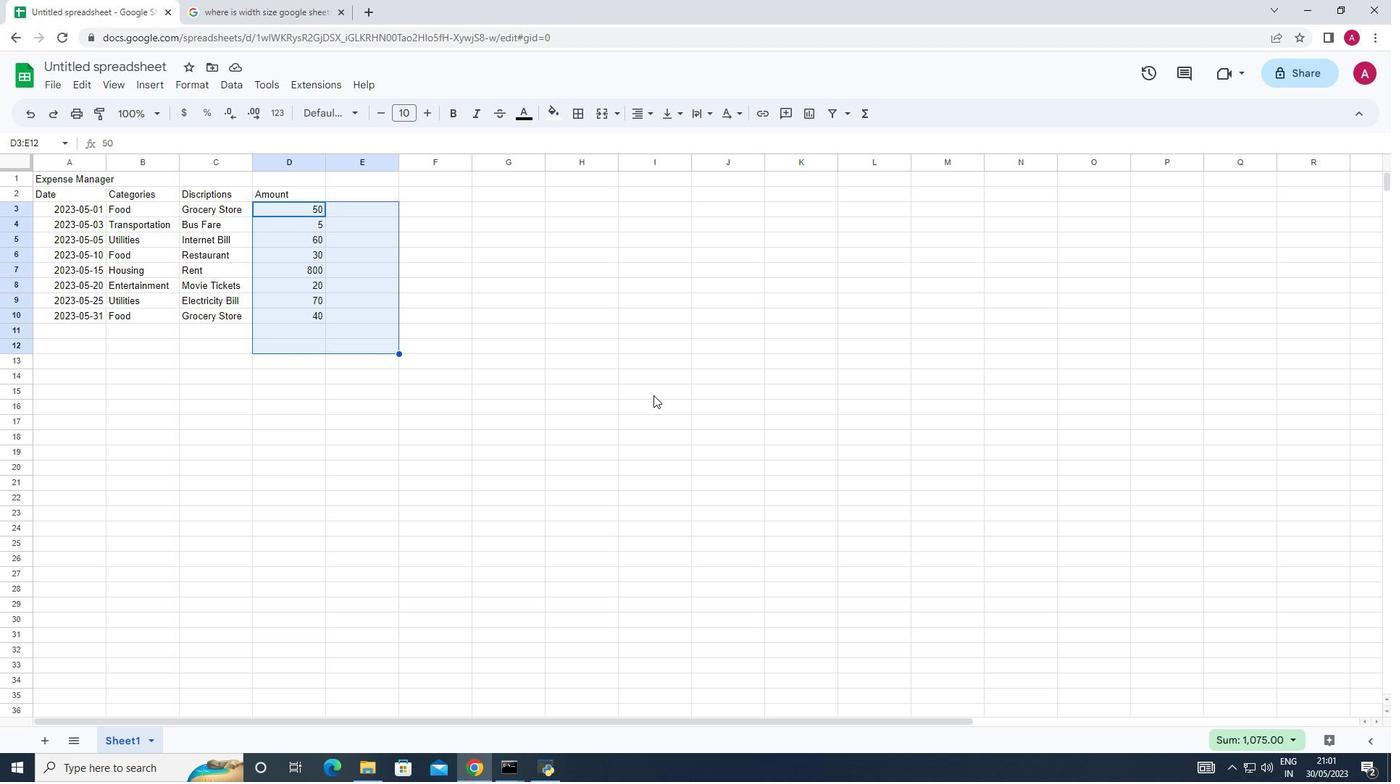 
Action: Mouse pressed left at (647, 390)
Screenshot: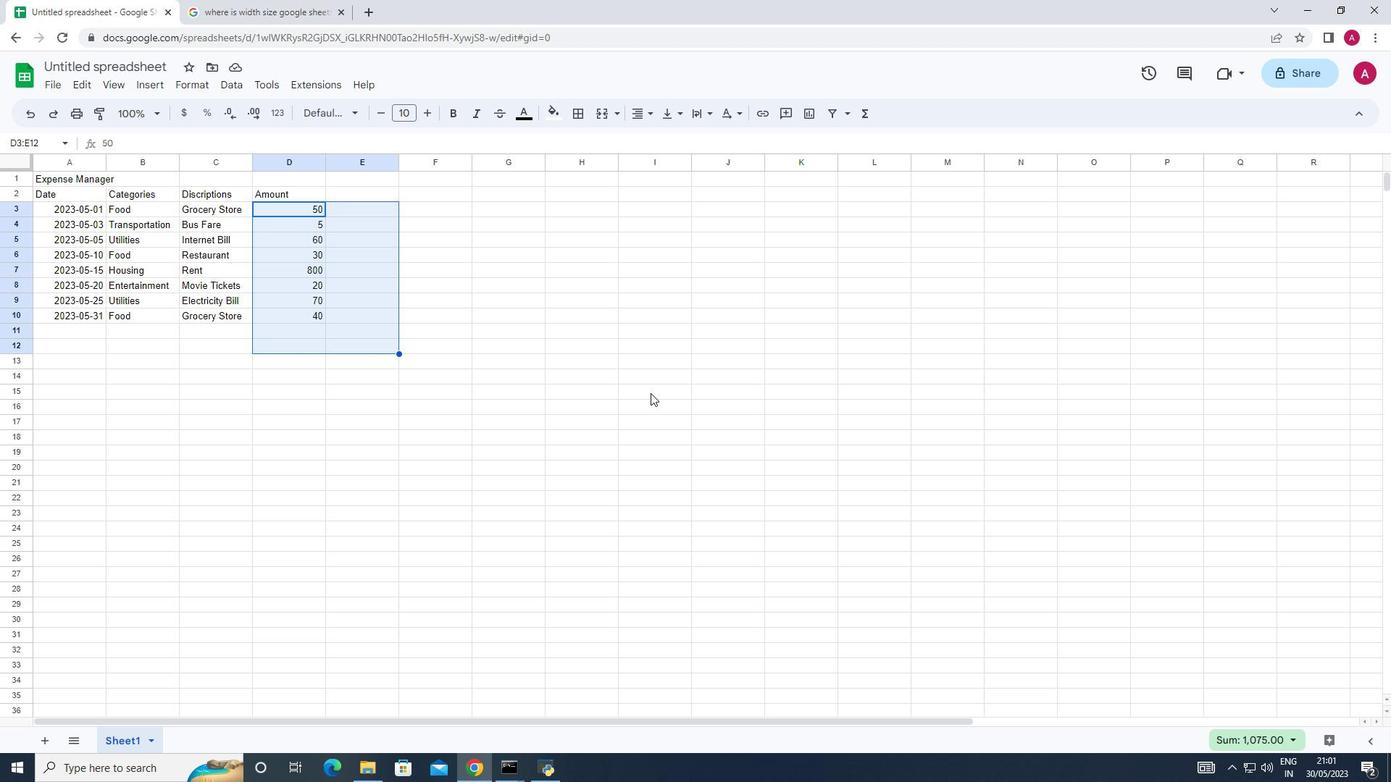 
Action: Mouse moved to (265, 207)
Screenshot: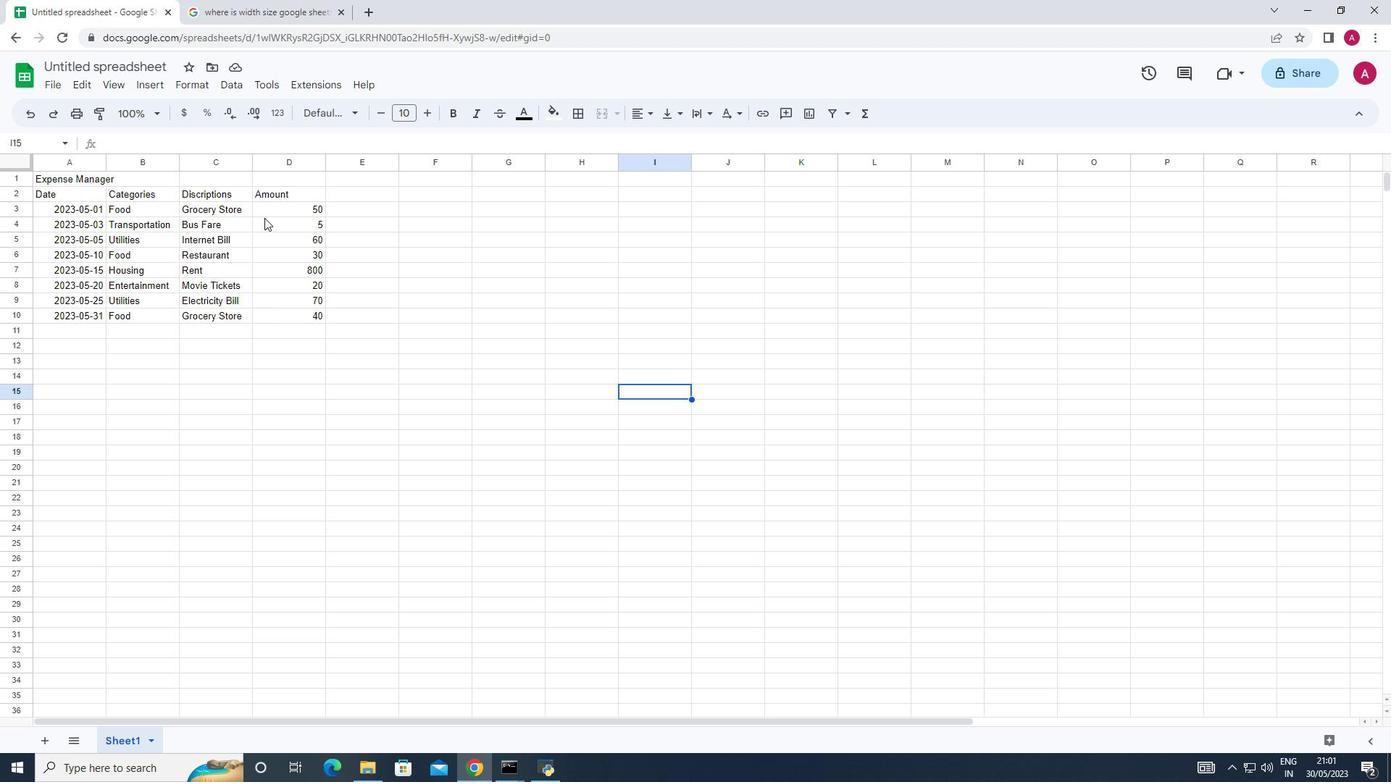 
Action: Mouse pressed left at (265, 207)
Screenshot: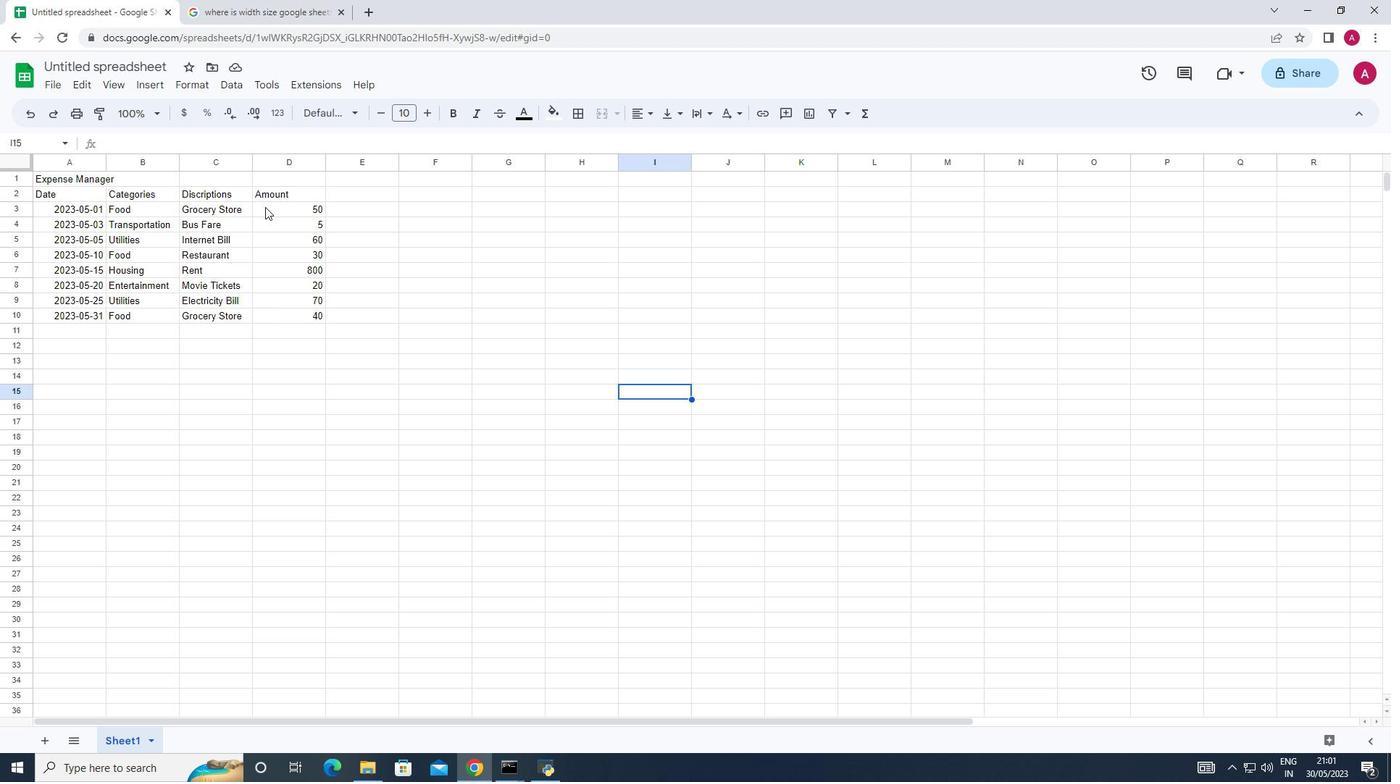 
Action: Mouse moved to (202, 88)
Screenshot: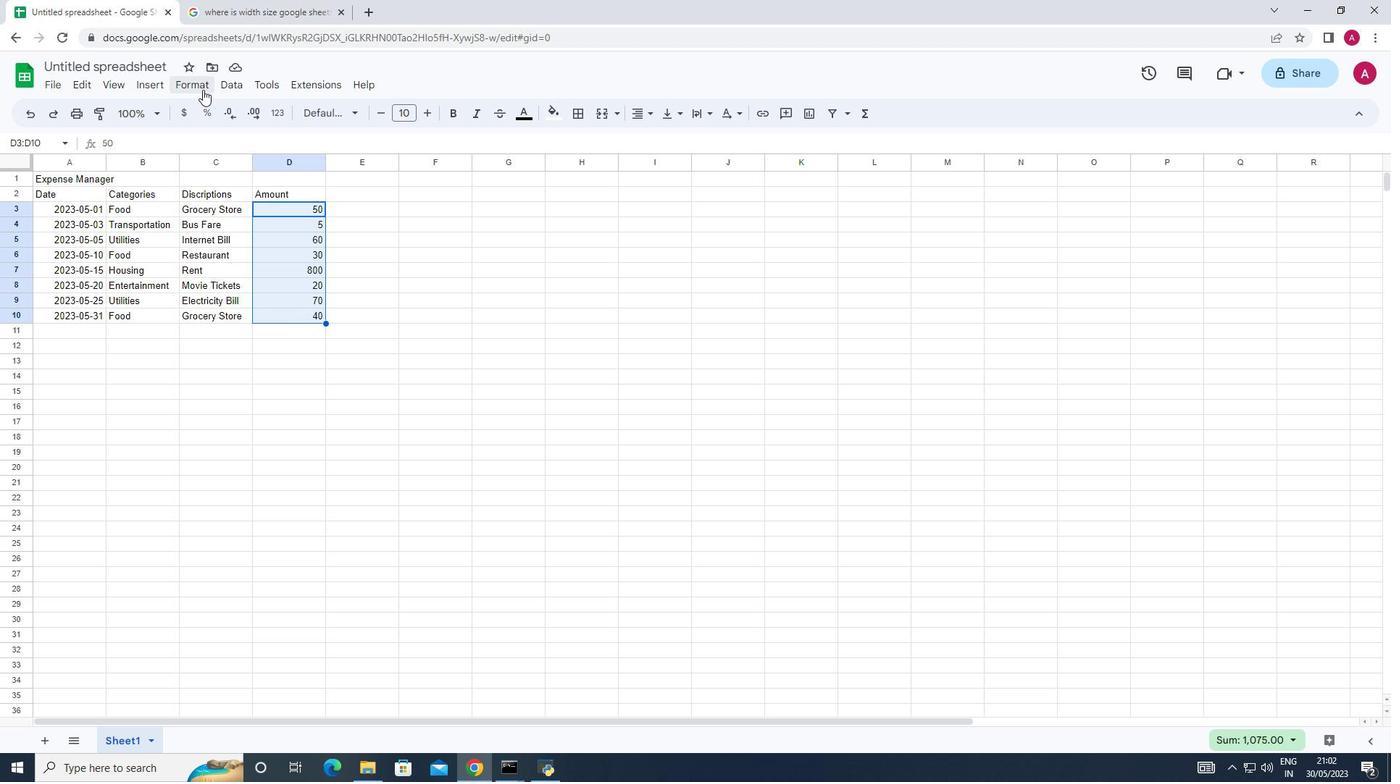 
Action: Mouse pressed left at (202, 88)
Screenshot: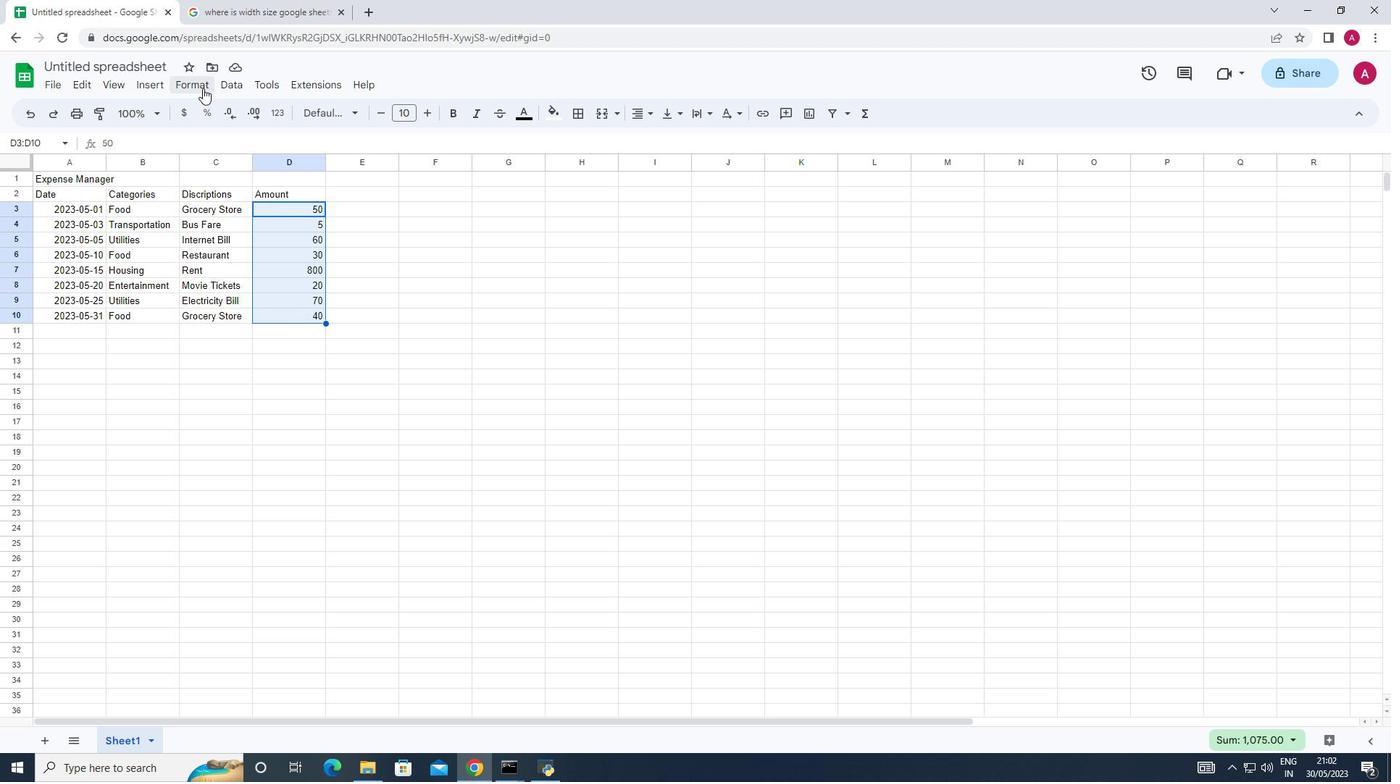 
Action: Mouse moved to (221, 144)
Screenshot: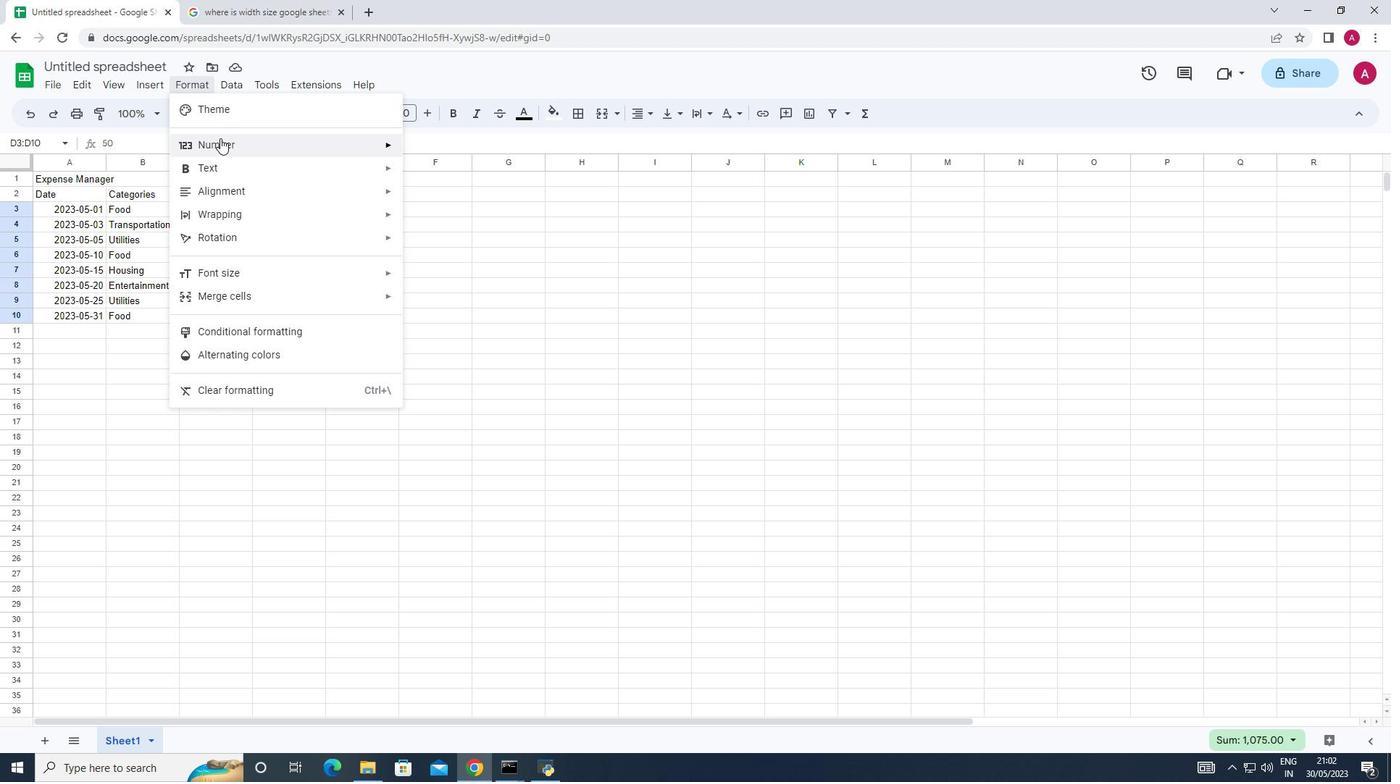 
Action: Mouse pressed left at (221, 144)
Screenshot: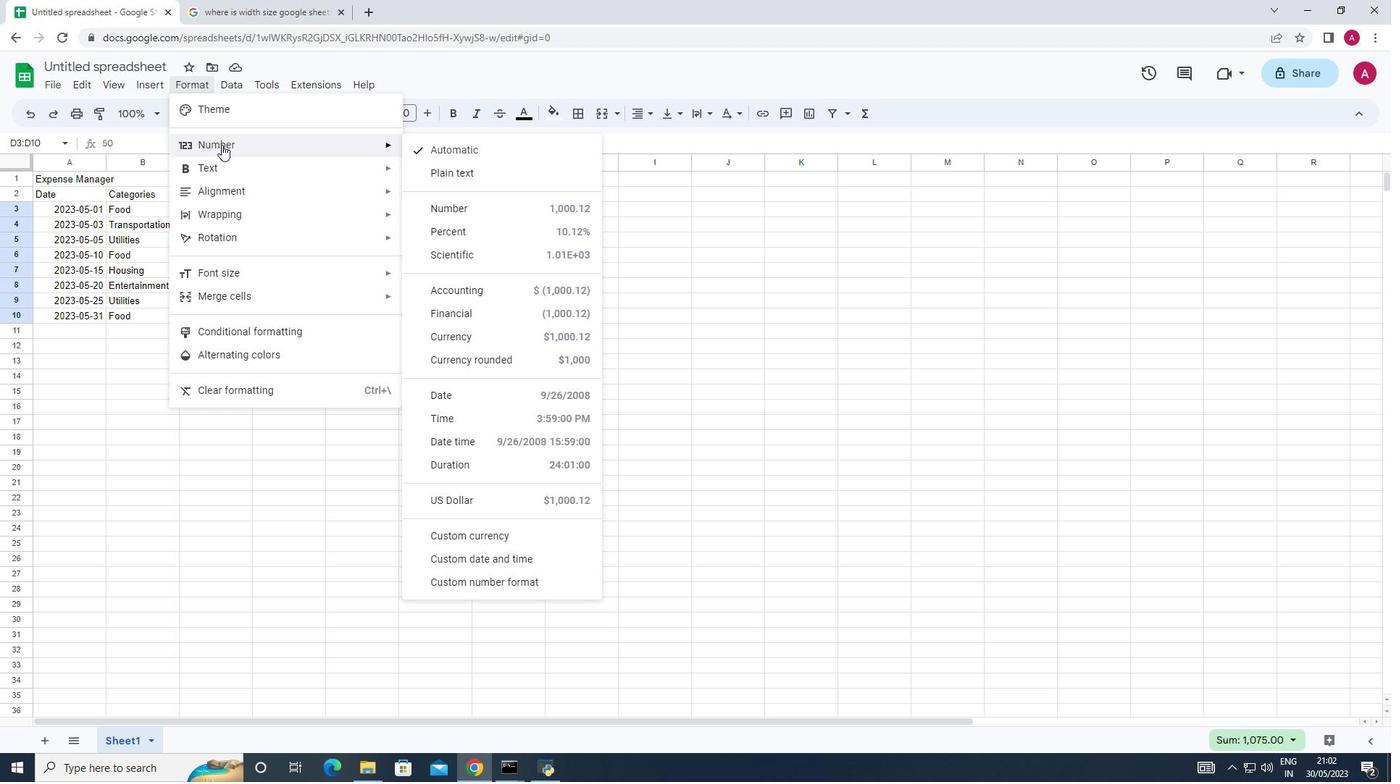 
Action: Mouse moved to (342, 152)
Screenshot: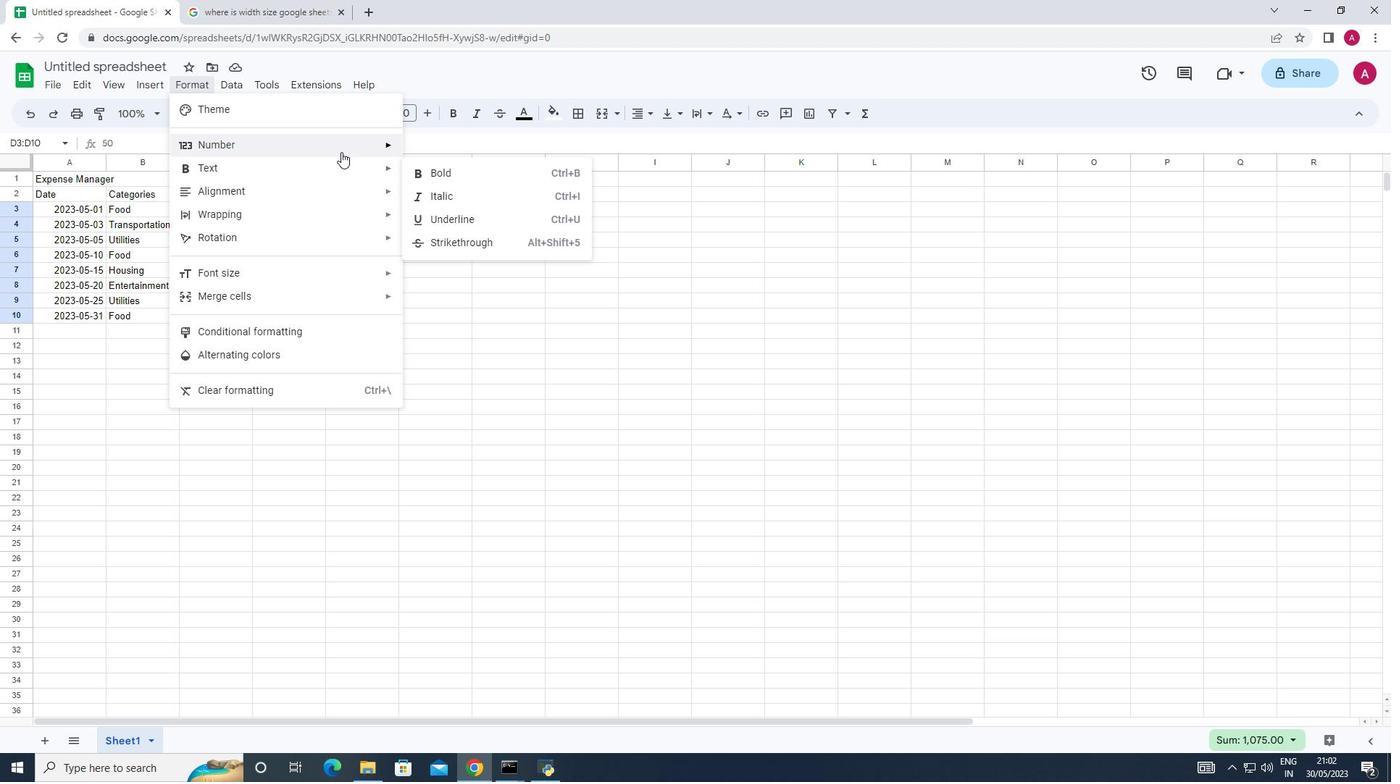 
Action: Mouse pressed left at (342, 152)
Screenshot: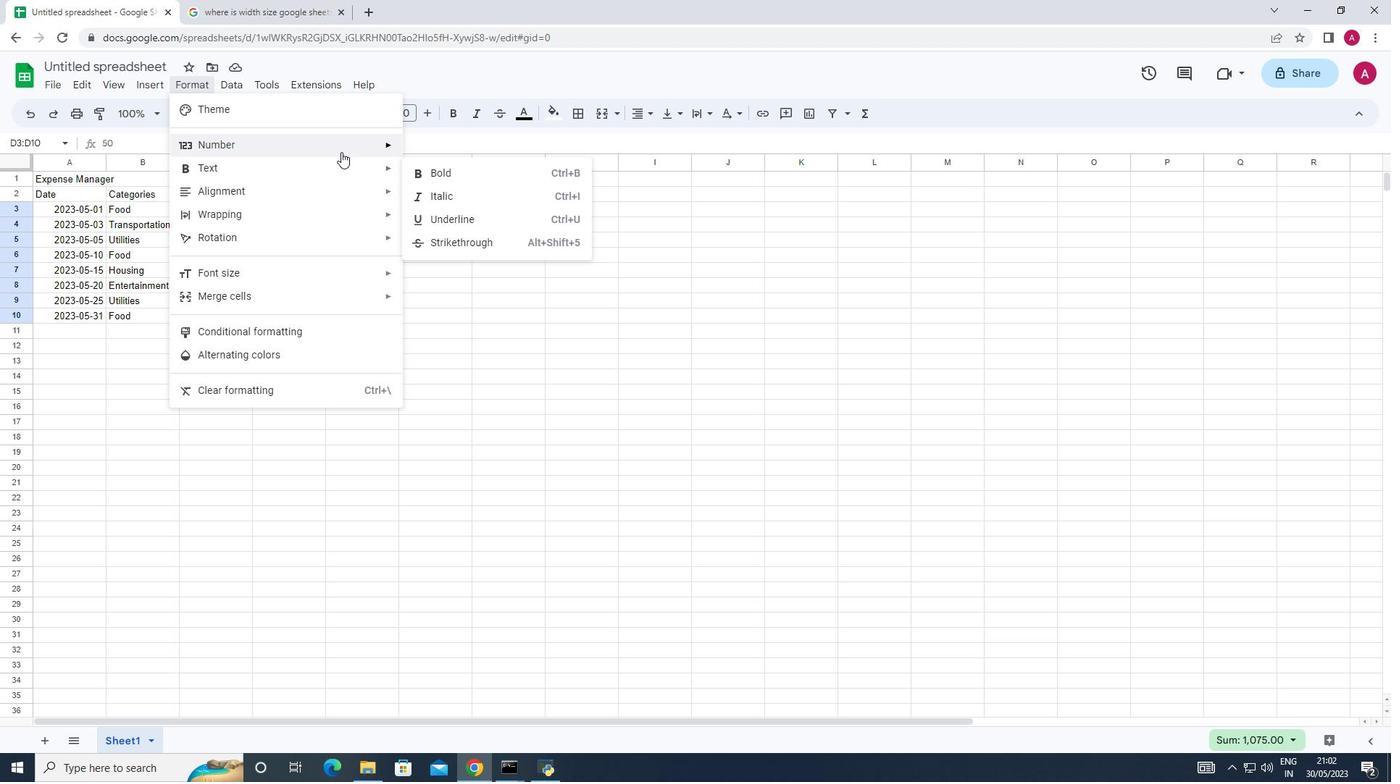 
Action: Mouse moved to (480, 342)
Screenshot: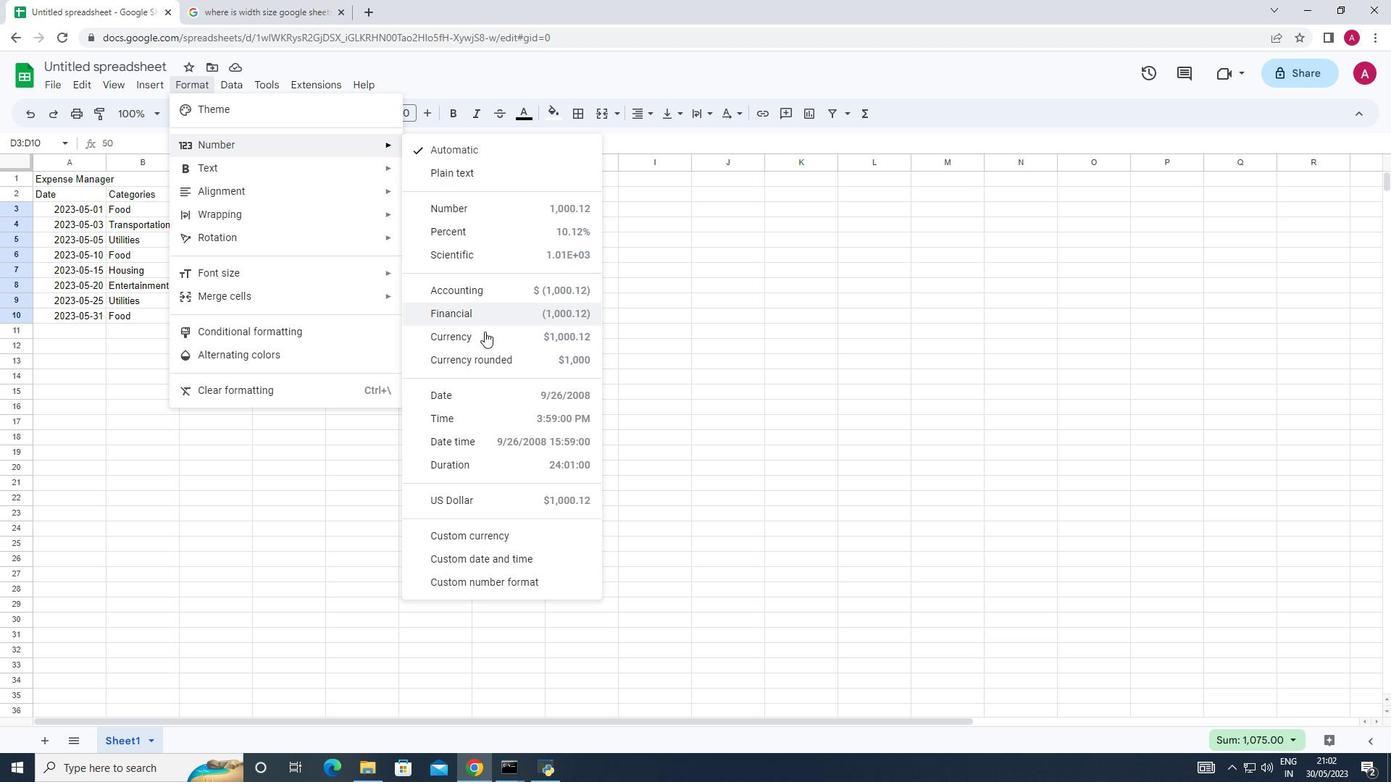 
Action: Mouse pressed left at (480, 342)
Screenshot: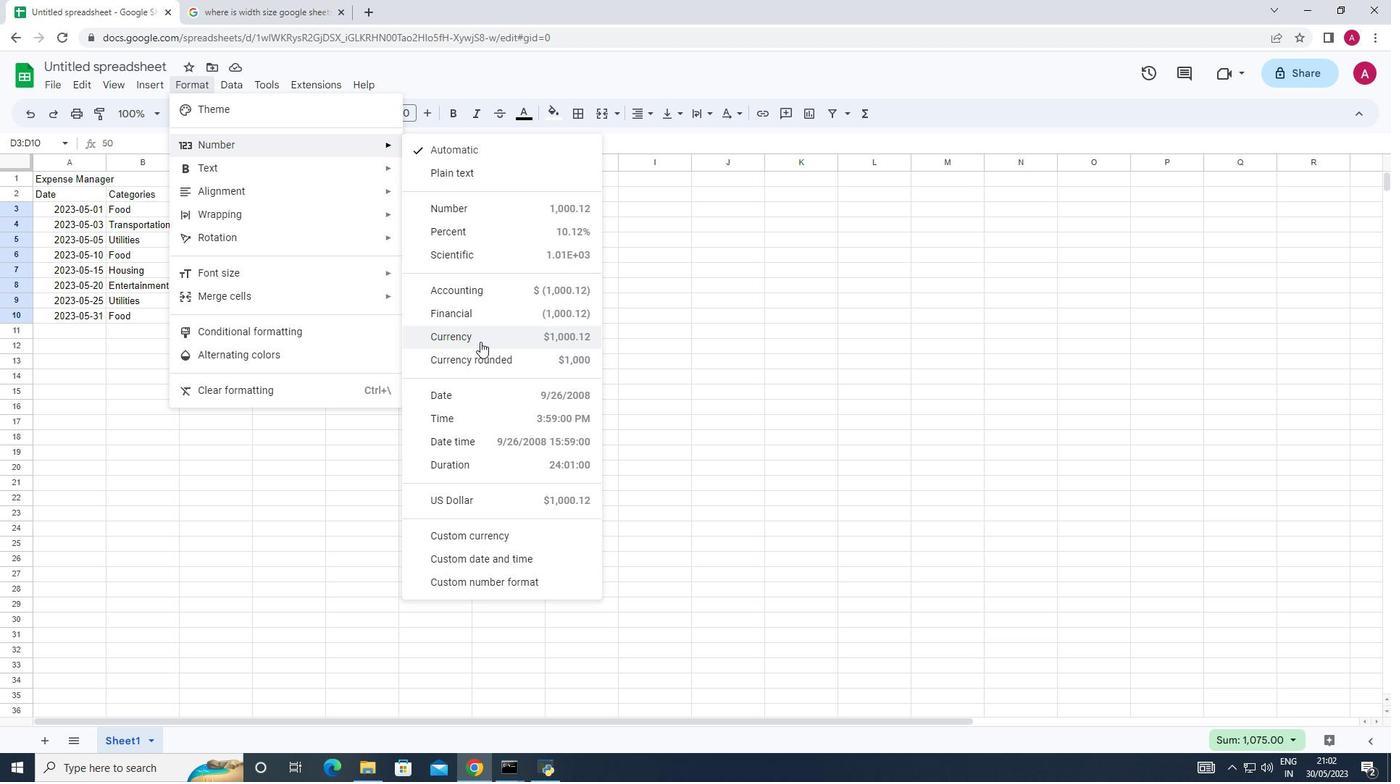
Action: Mouse moved to (111, 63)
Screenshot: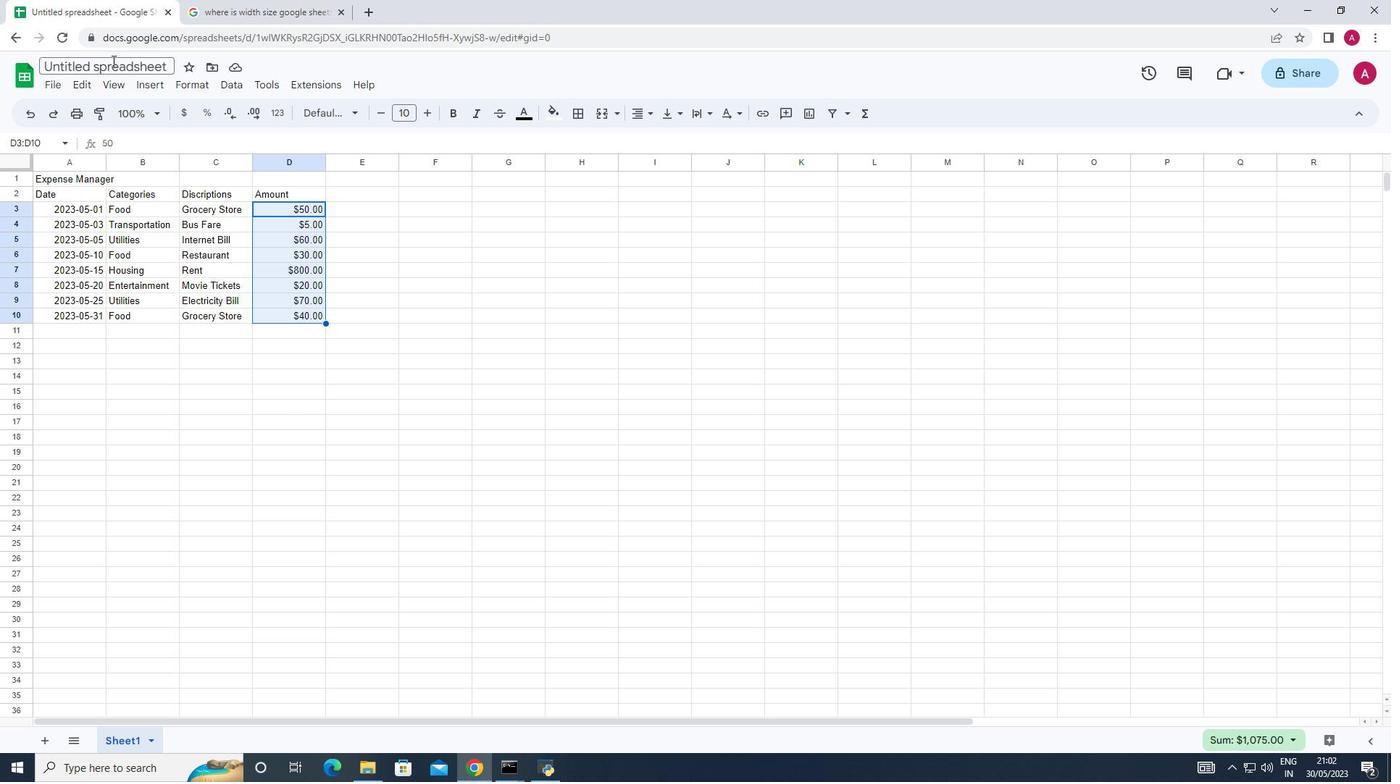 
Action: Mouse pressed left at (111, 63)
Screenshot: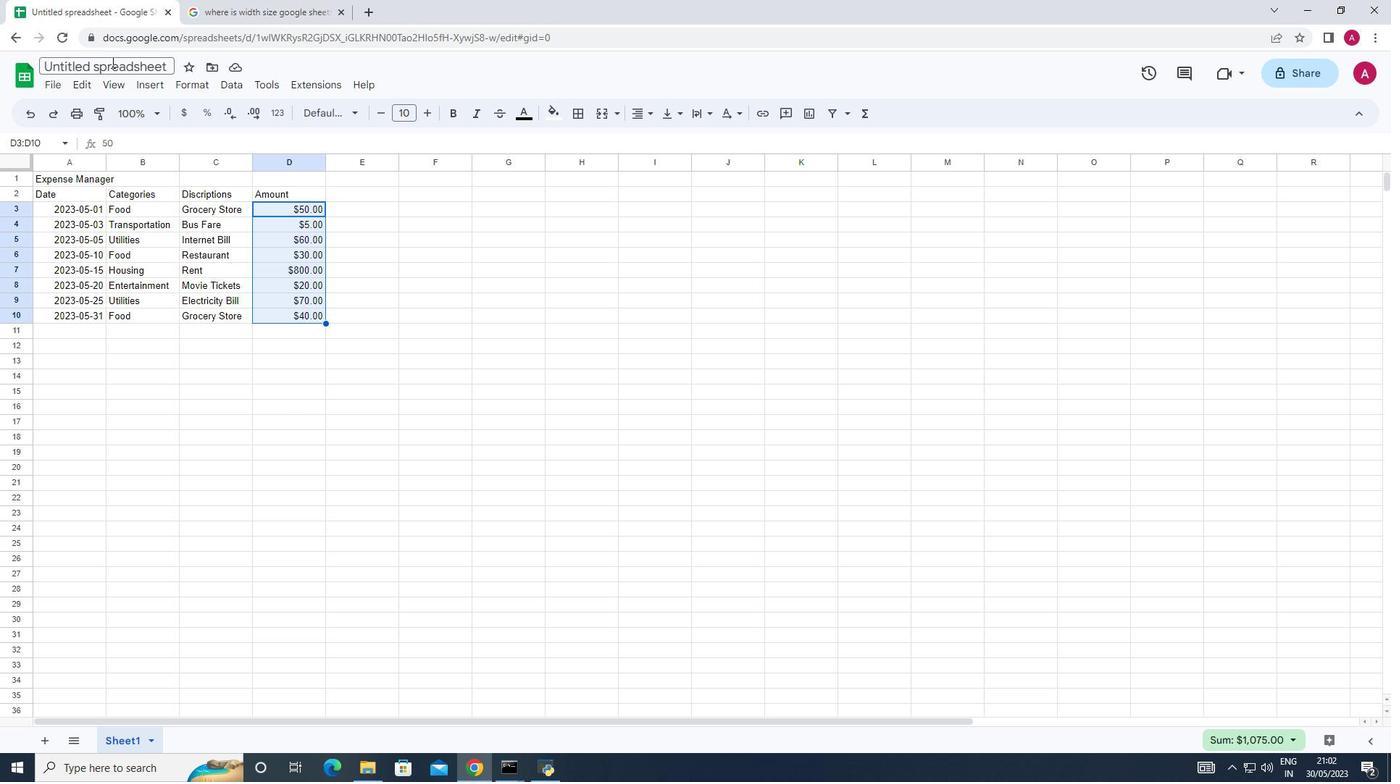 
Action: Mouse moved to (168, 68)
Screenshot: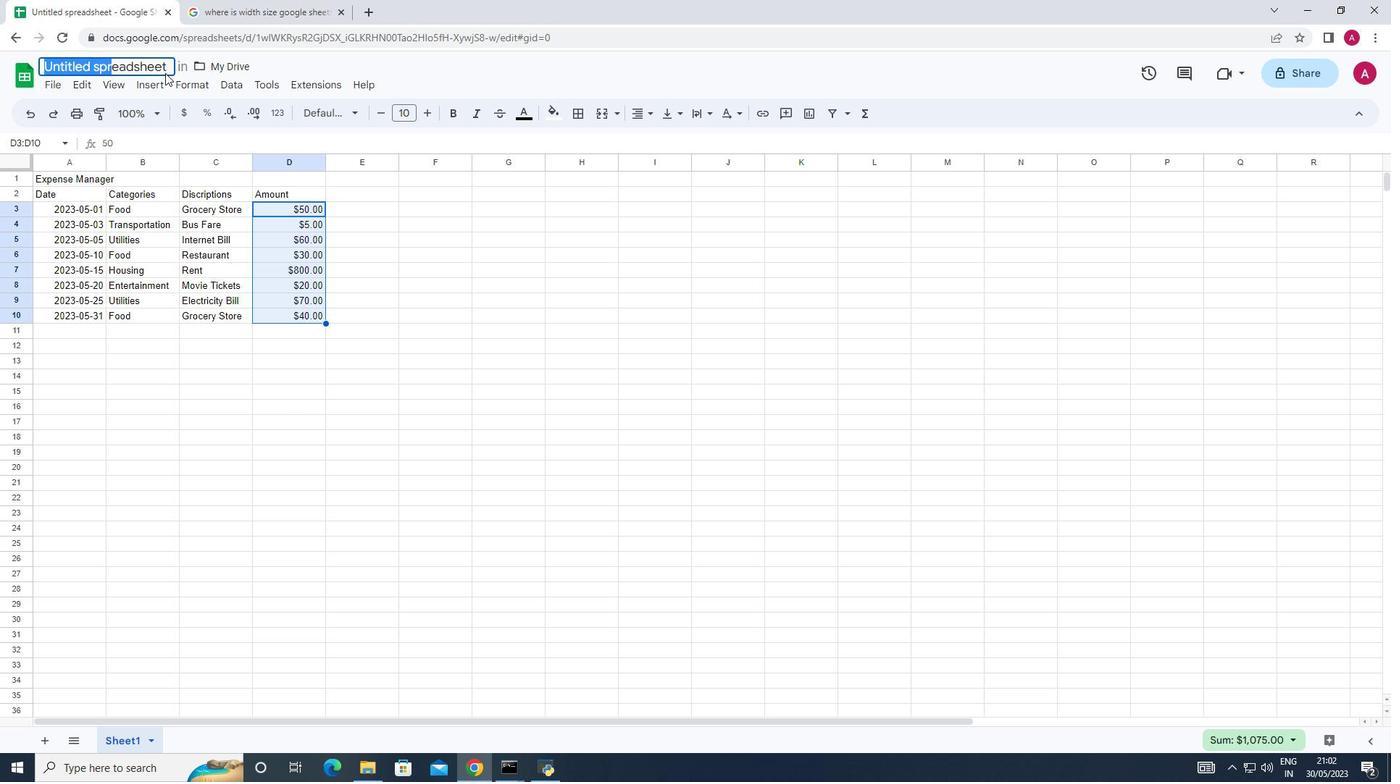 
Action: Mouse pressed left at (168, 68)
Screenshot: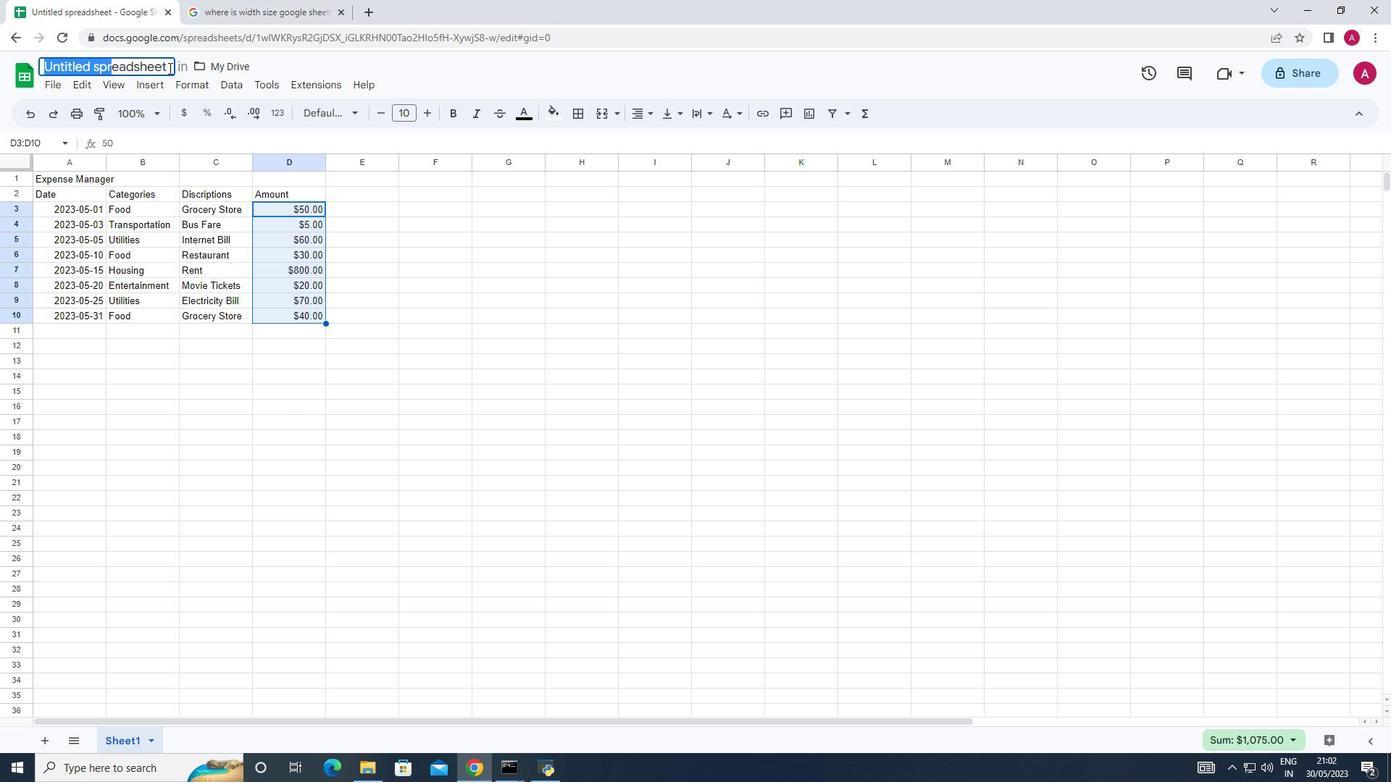 
Action: Key pressed <Key.backspace><Key.backspace><Key.backspace><Key.backspace><Key.backspace><Key.backspace><Key.backspace><Key.backspace><Key.backspace><Key.backspace><Key.backspace><Key.backspace><Key.backspace><Key.backspace><Key.backspace><Key.backspace><Key.backspace><Key.backspace><Key.backspace><Key.backspace><Key.backspace><Key.backspace><Key.backspace><Key.backspace><Key.backspace><Key.backspace><Key.shift>Budget<Key.space><Key.shift><Key.shift><Key.shift><Key.shift>Spreadssheet<Key.space><Key.shift><Key.shift><Key.shift><Key.shift><Key.shift><Key.shift><Key.shift><Key.shift><Key.shift><Key.shift><Key.shift><Key.shift><Key.shift><Key.shift><Key.shift><Key.shift>Workbook<Key.space><Key.shift>Sheet<Key.space><Key.shift>t<Key.backspace><Key.shift>Template
Screenshot: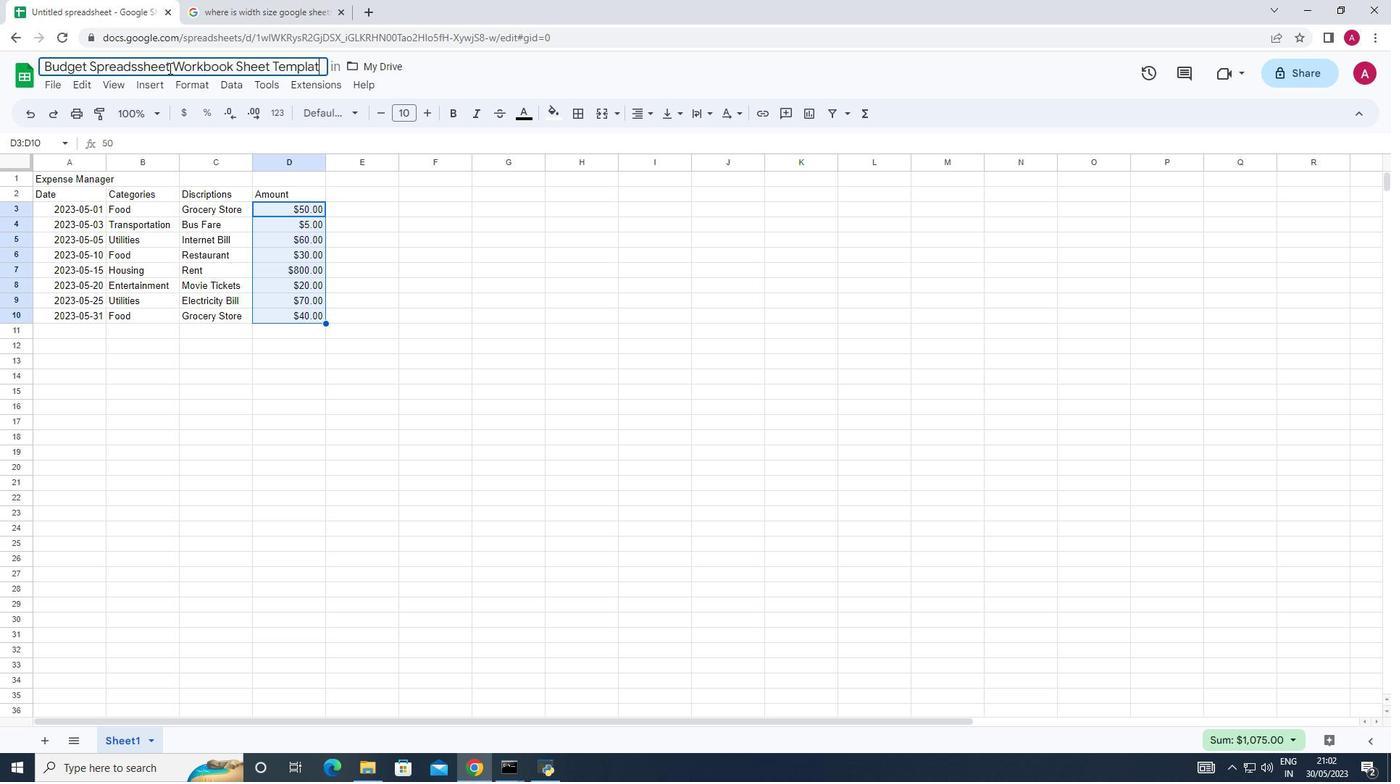 
Action: Mouse moved to (431, 331)
Screenshot: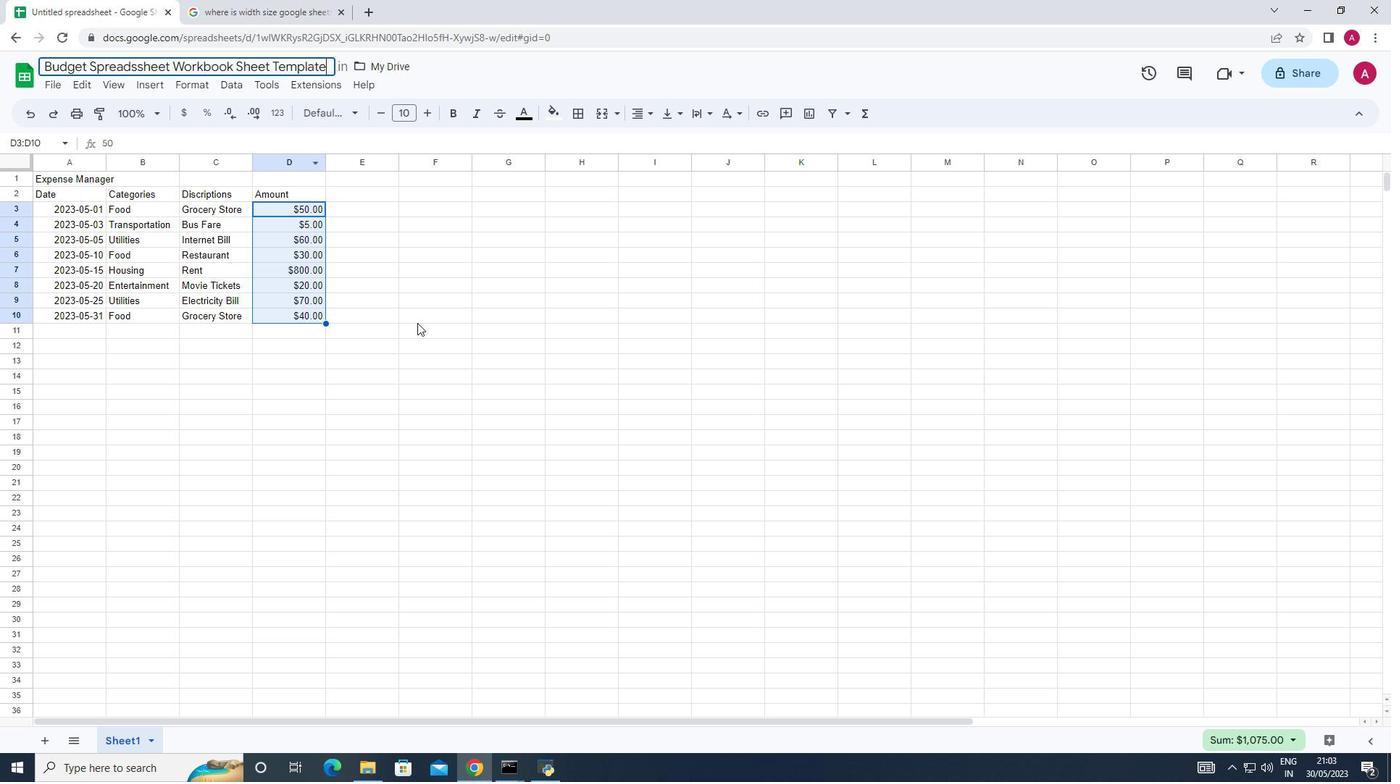 
Action: Mouse pressed left at (431, 331)
Screenshot: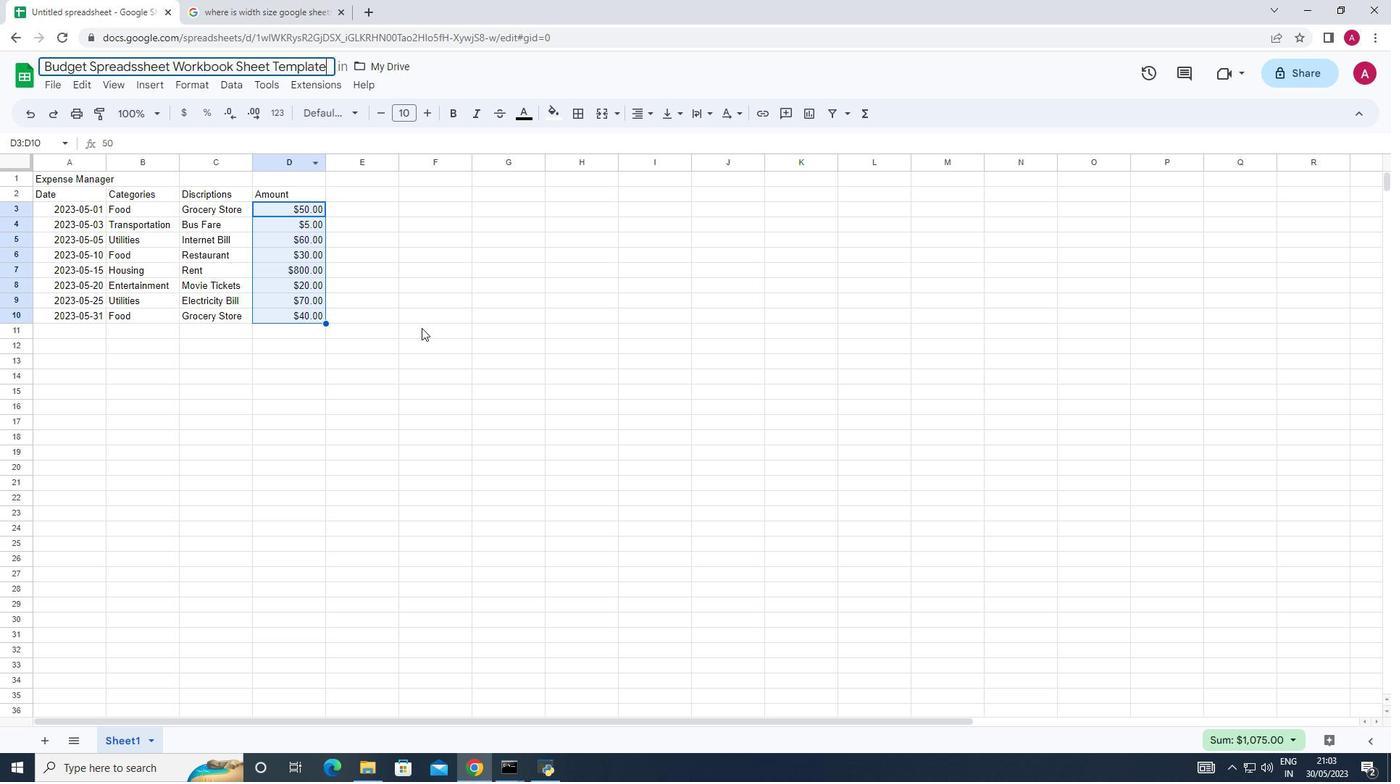 
Action: Mouse moved to (357, 452)
Screenshot: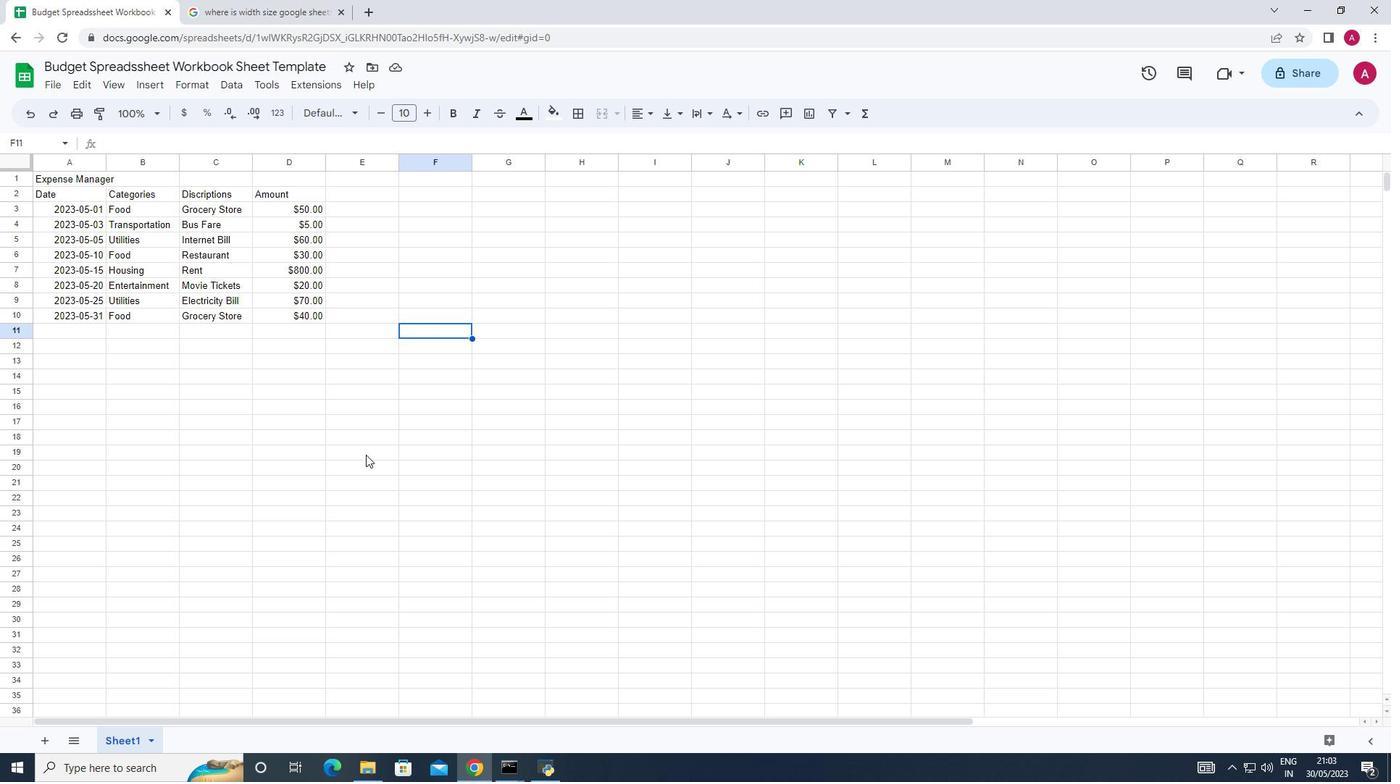 
Action: Key pressed ctrl+S
Screenshot: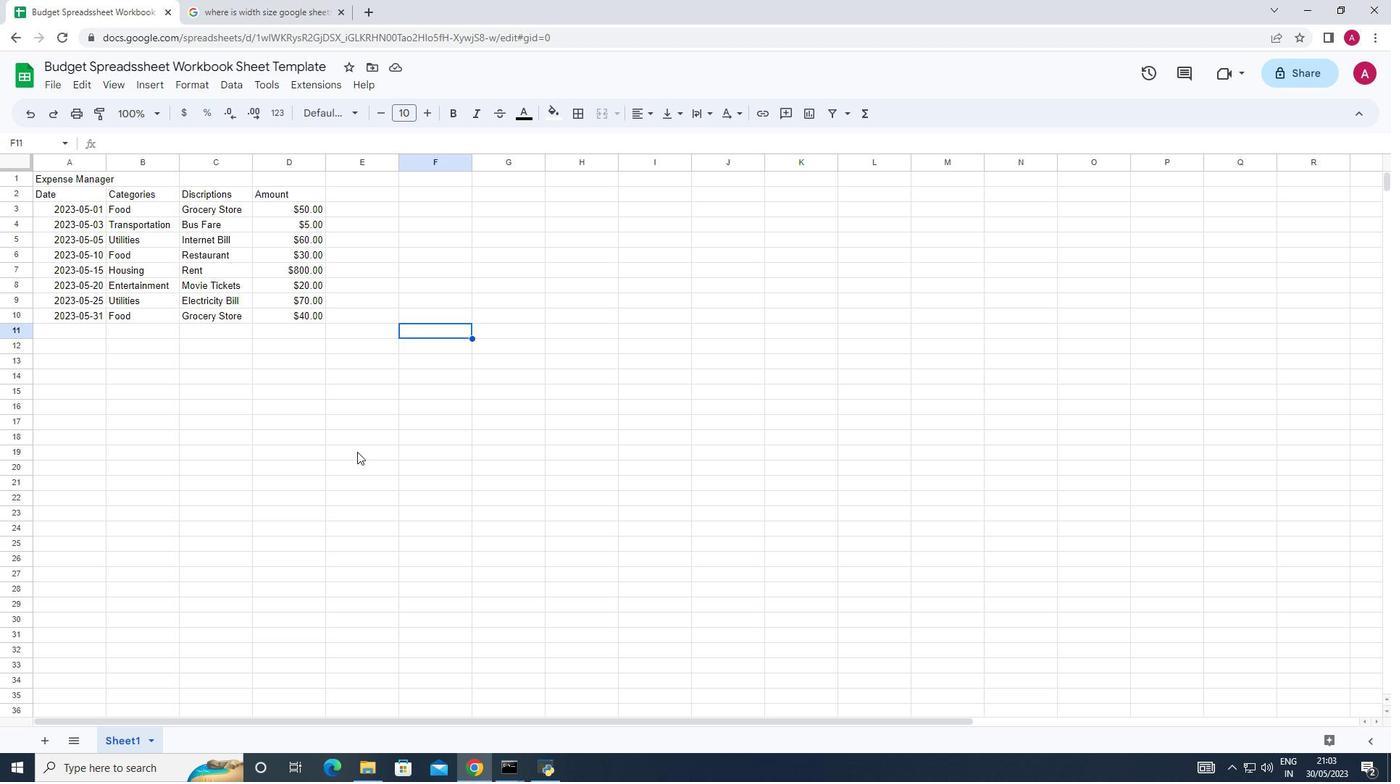 
Action: Mouse moved to (355, 452)
Screenshot: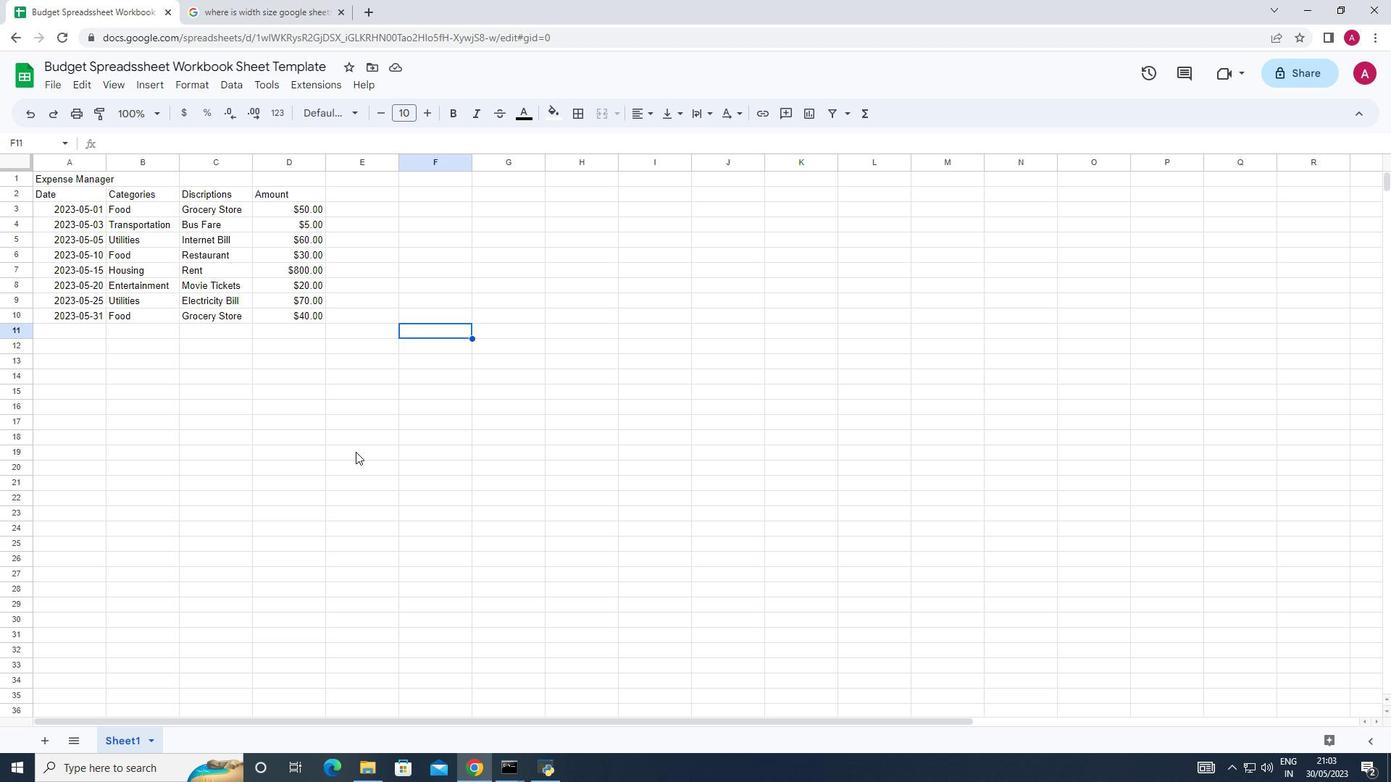 
